 Task: Search one way flight ticket for 2 adults, 2 children, 2 infants in seat in first from Williston: Williston Basin International Airport to New Bern: Coastal Carolina Regional Airport (was Craven County Regional) on 8-4-2023. Choice of flights is Alaska. Number of bags: 2 checked bags. Price is upto 110000. Outbound departure time preference is 12:45.
Action: Mouse moved to (290, 242)
Screenshot: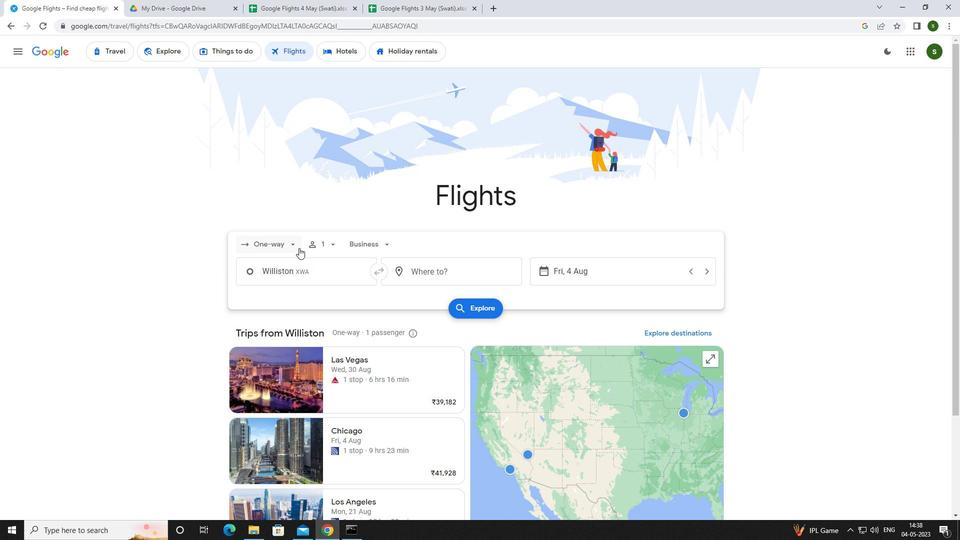 
Action: Mouse pressed left at (290, 242)
Screenshot: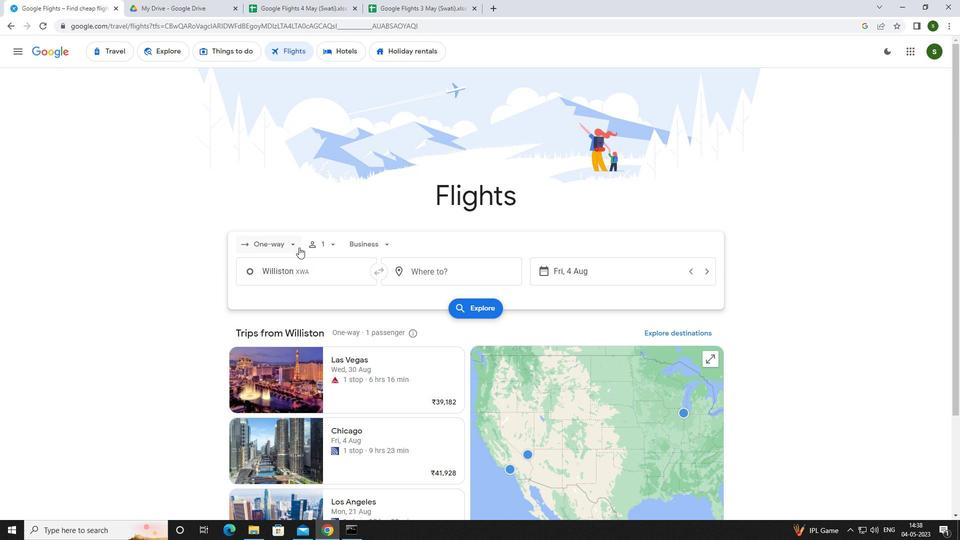 
Action: Mouse moved to (293, 286)
Screenshot: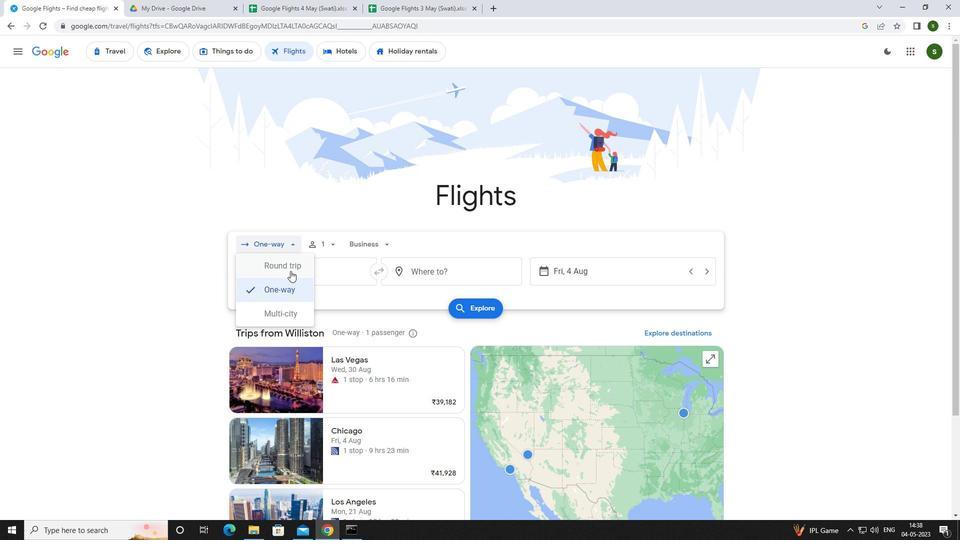 
Action: Mouse pressed left at (293, 286)
Screenshot: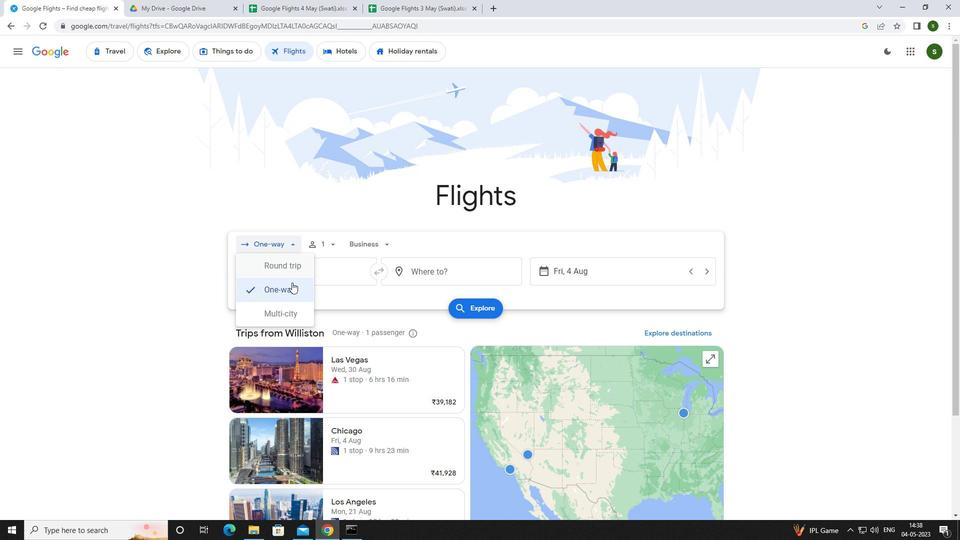 
Action: Mouse moved to (334, 243)
Screenshot: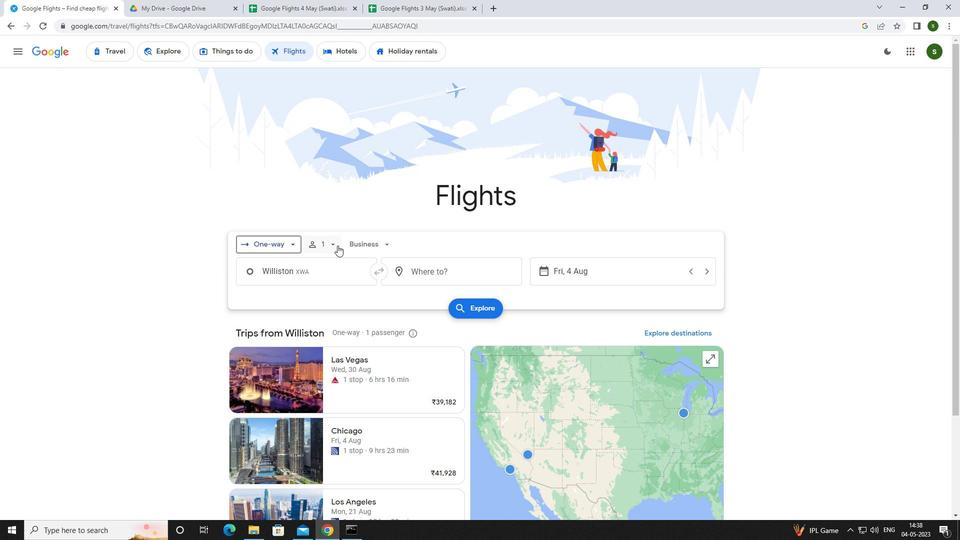 
Action: Mouse pressed left at (334, 243)
Screenshot: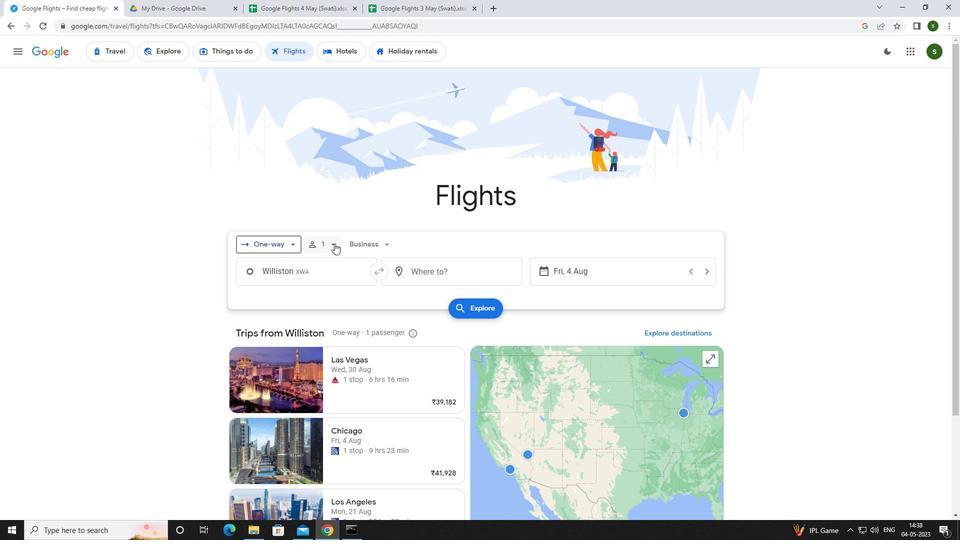 
Action: Mouse moved to (407, 267)
Screenshot: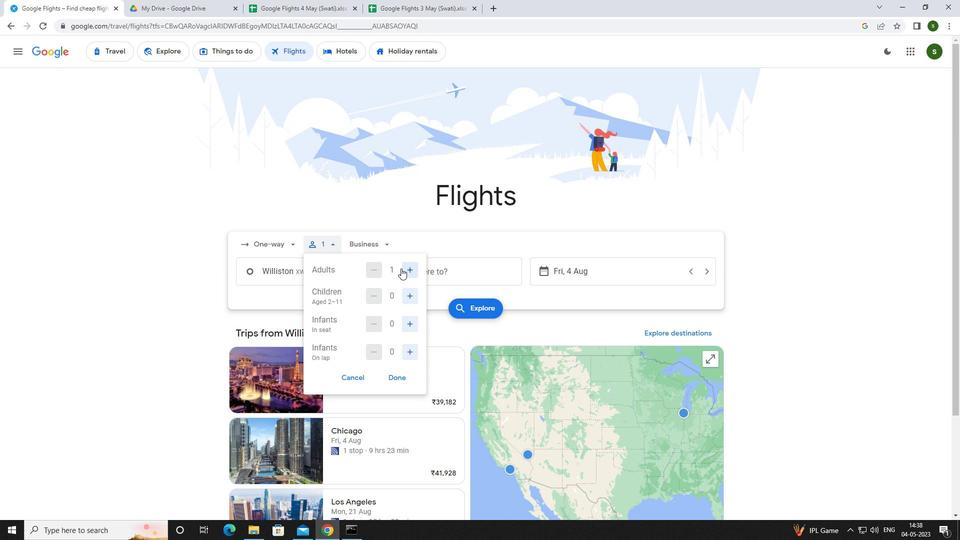 
Action: Mouse pressed left at (407, 267)
Screenshot: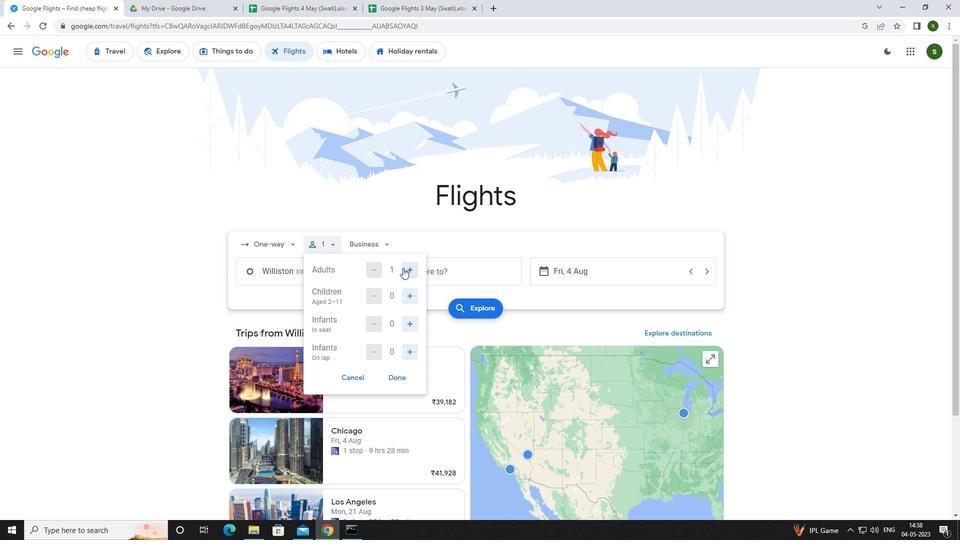 
Action: Mouse moved to (411, 293)
Screenshot: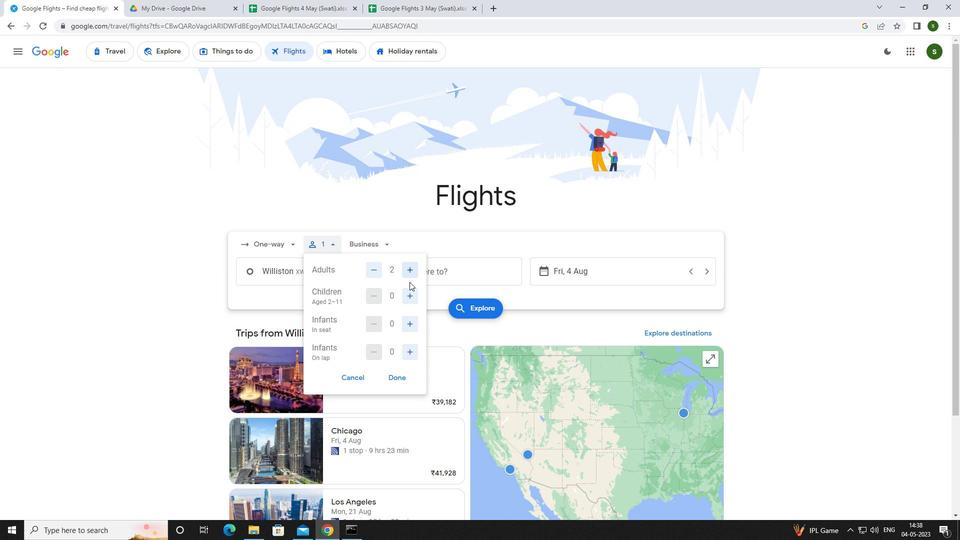 
Action: Mouse pressed left at (411, 293)
Screenshot: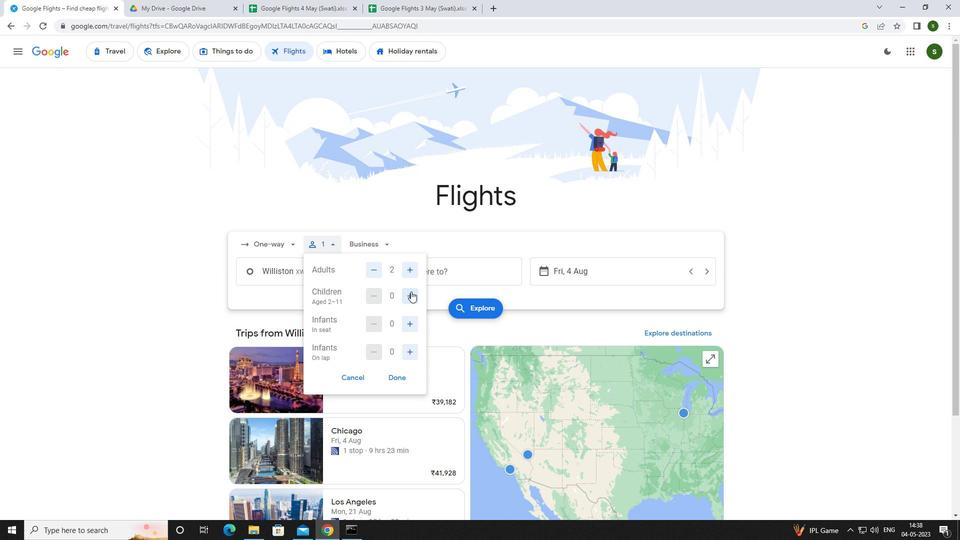 
Action: Mouse pressed left at (411, 293)
Screenshot: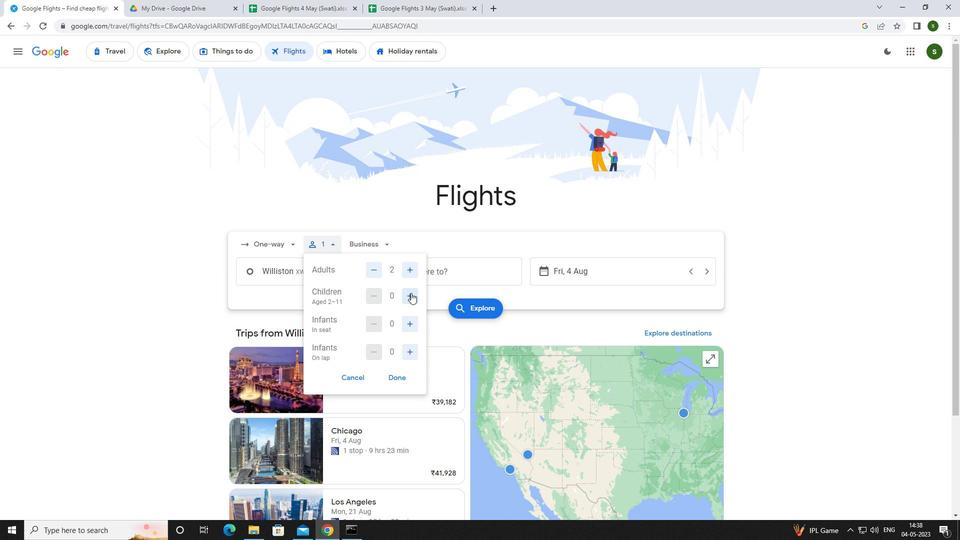 
Action: Mouse moved to (411, 333)
Screenshot: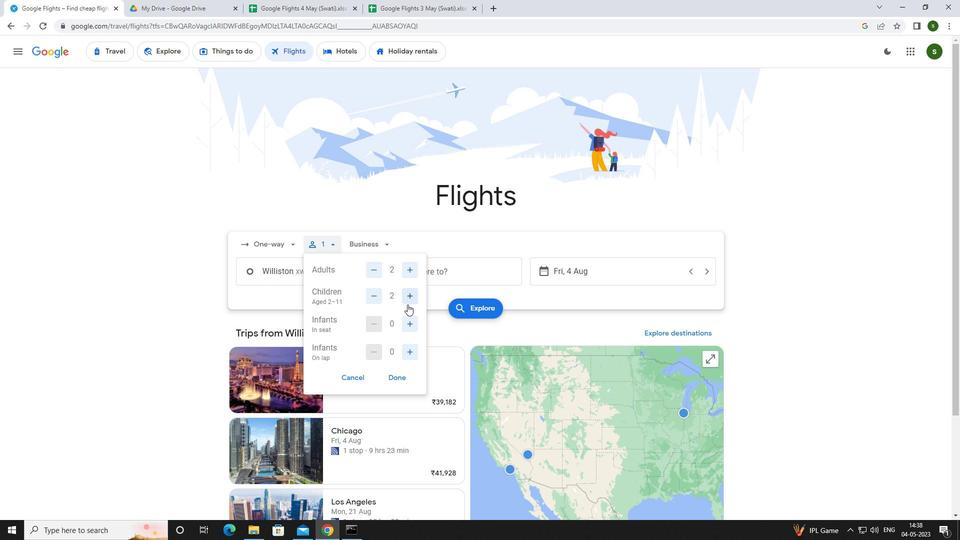 
Action: Mouse pressed left at (411, 333)
Screenshot: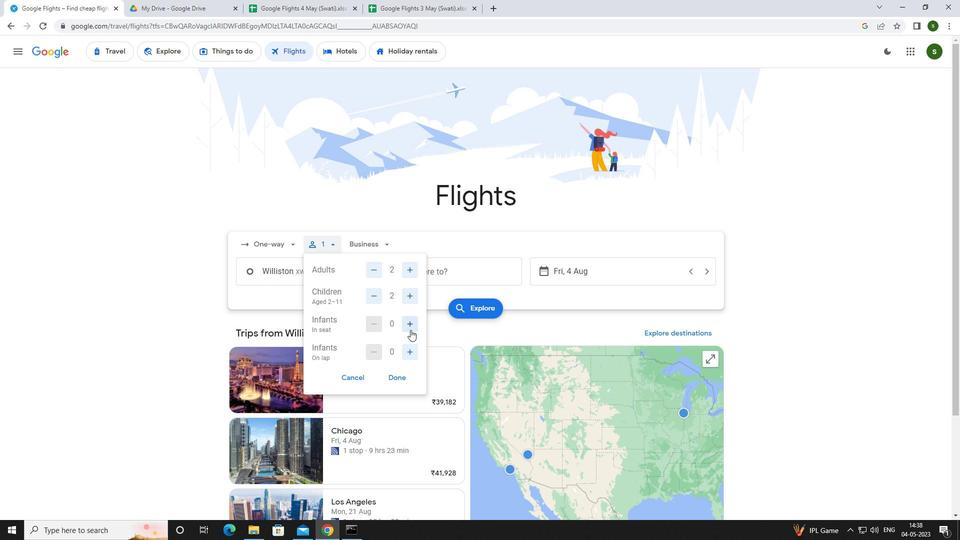 
Action: Mouse moved to (410, 328)
Screenshot: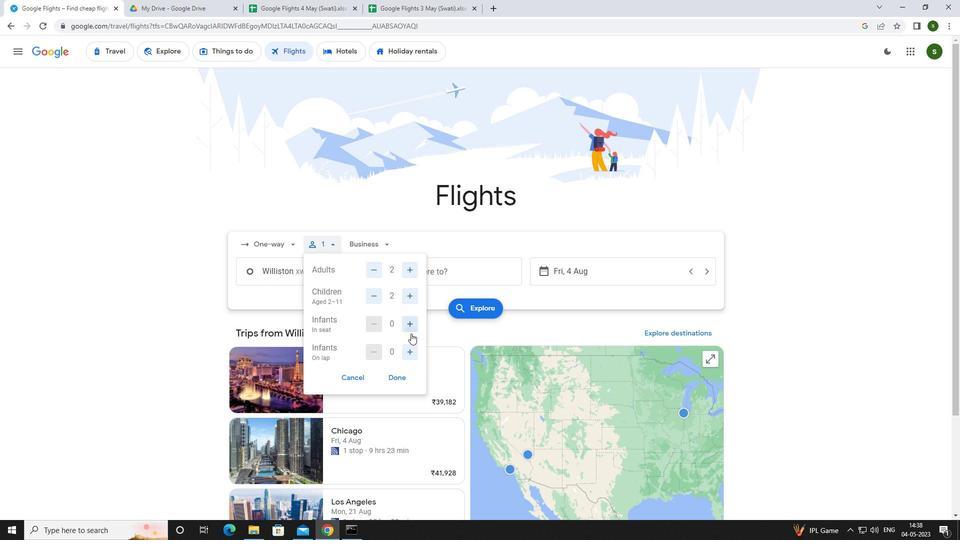 
Action: Mouse pressed left at (410, 328)
Screenshot: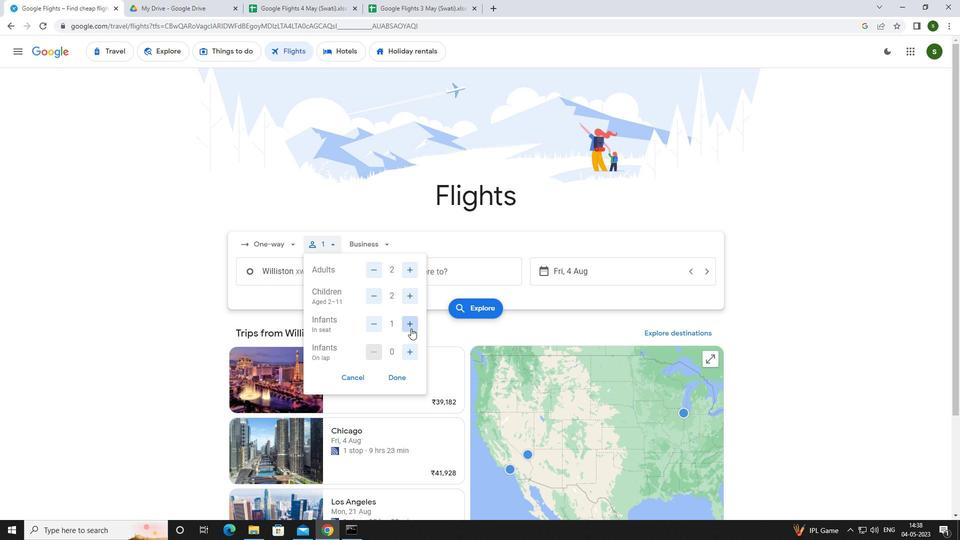 
Action: Mouse moved to (384, 245)
Screenshot: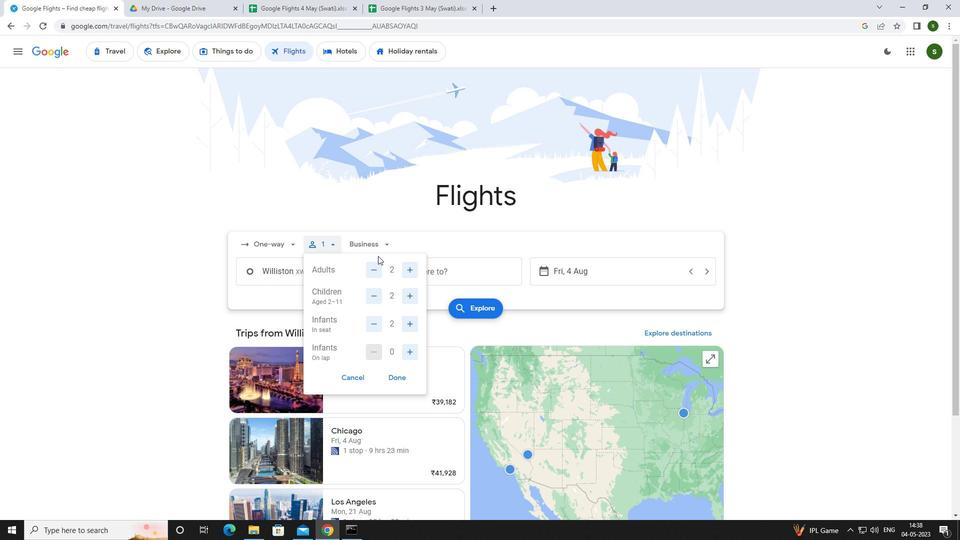 
Action: Mouse pressed left at (384, 245)
Screenshot: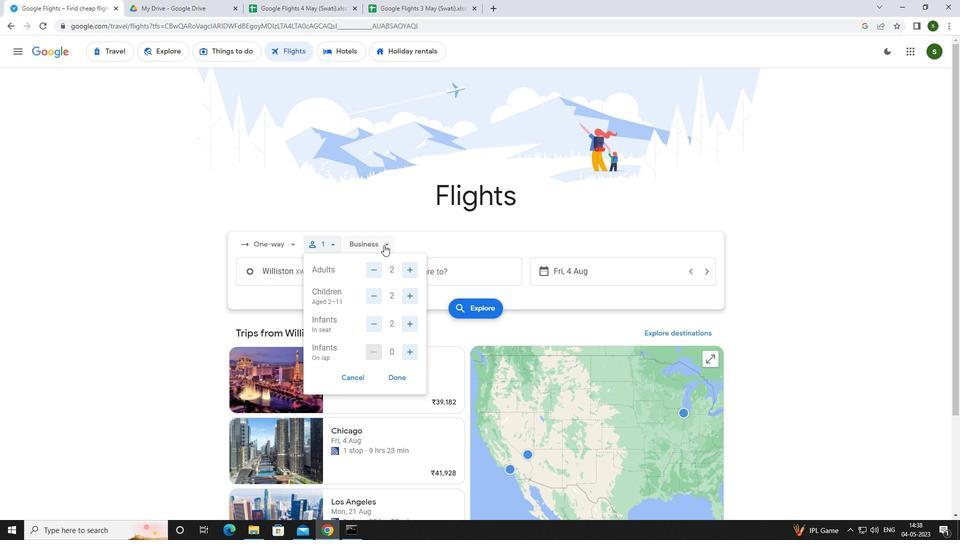 
Action: Mouse moved to (379, 339)
Screenshot: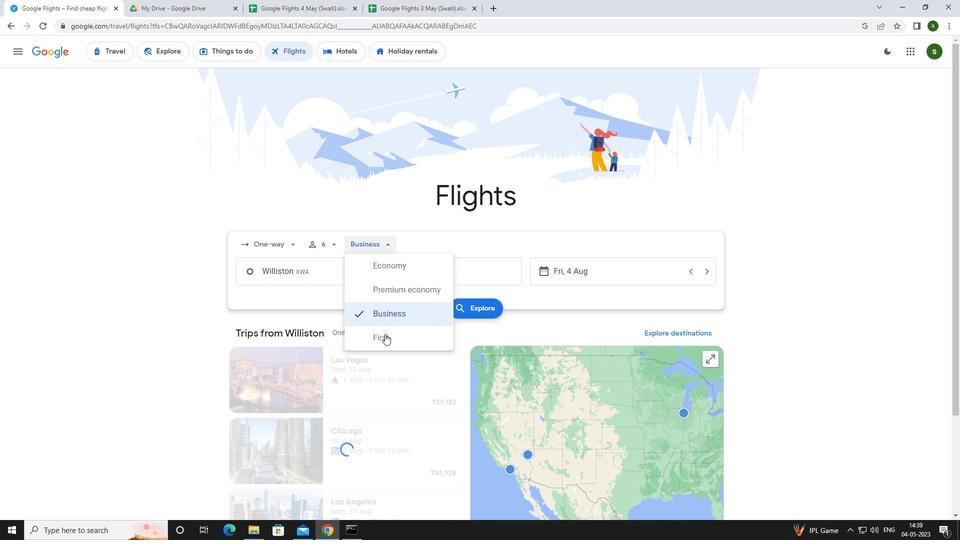 
Action: Mouse pressed left at (379, 339)
Screenshot: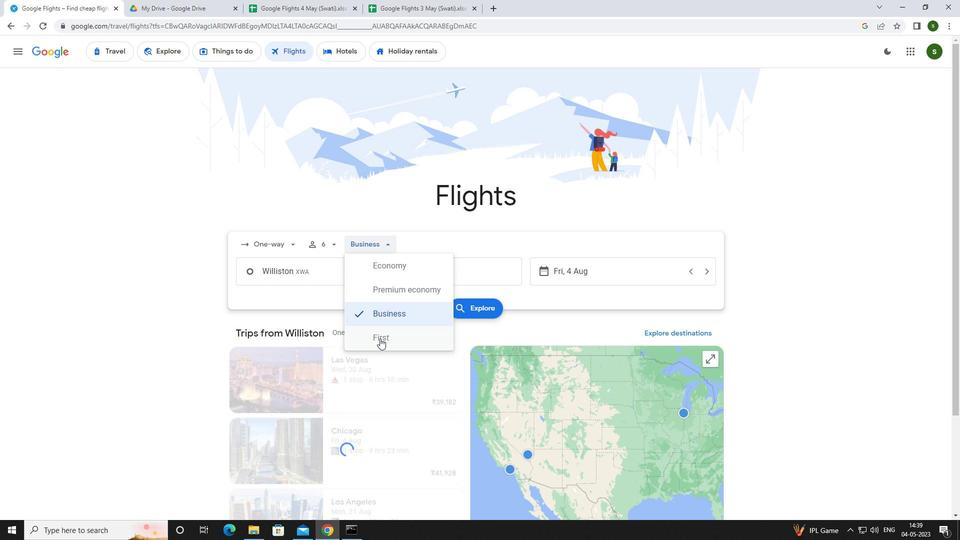 
Action: Mouse moved to (336, 270)
Screenshot: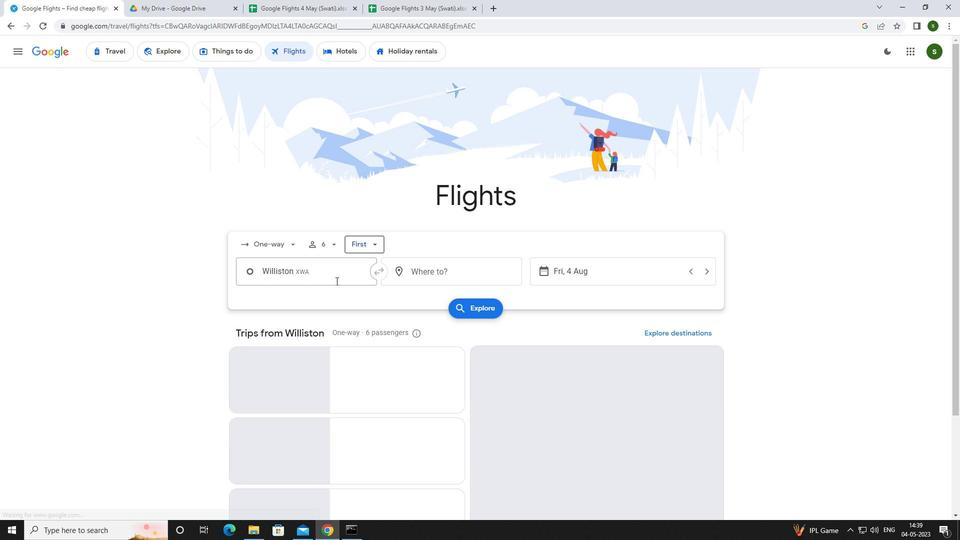 
Action: Mouse pressed left at (336, 270)
Screenshot: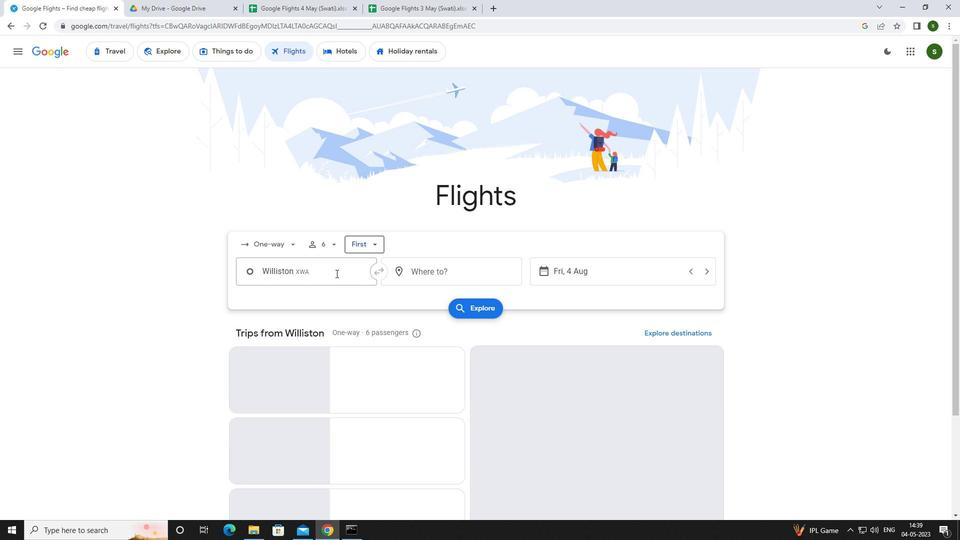 
Action: Key pressed <Key.caps_lock>w<Key.caps_lock>illist
Screenshot: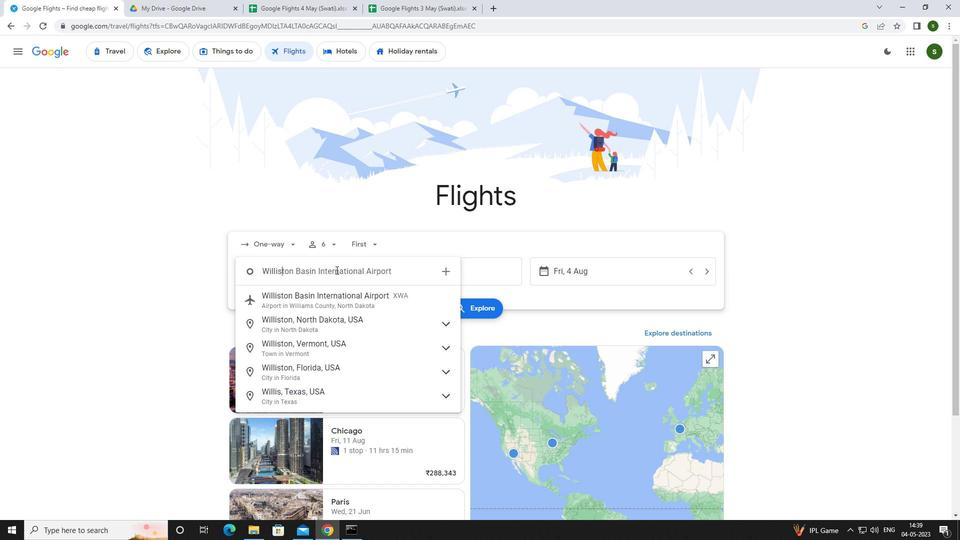 
Action: Mouse moved to (338, 293)
Screenshot: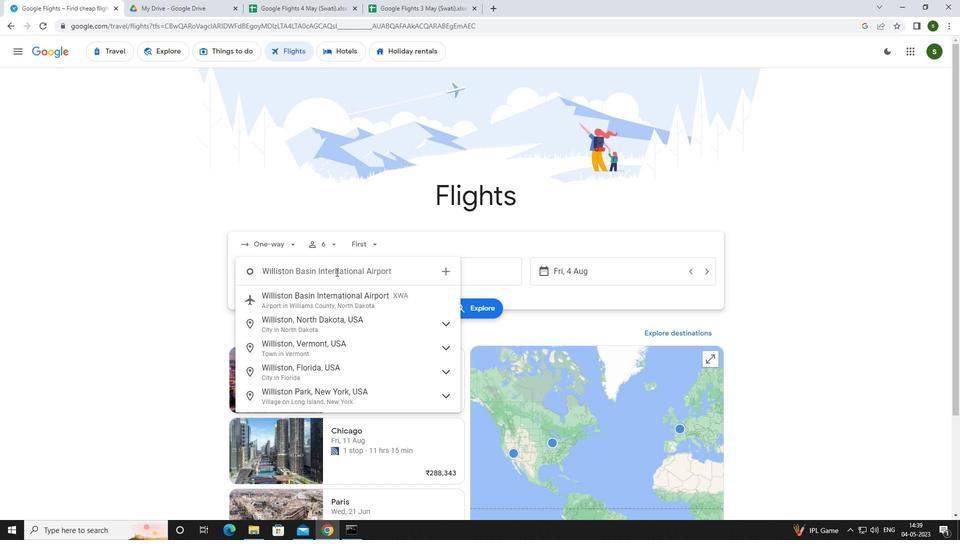
Action: Mouse pressed left at (338, 293)
Screenshot: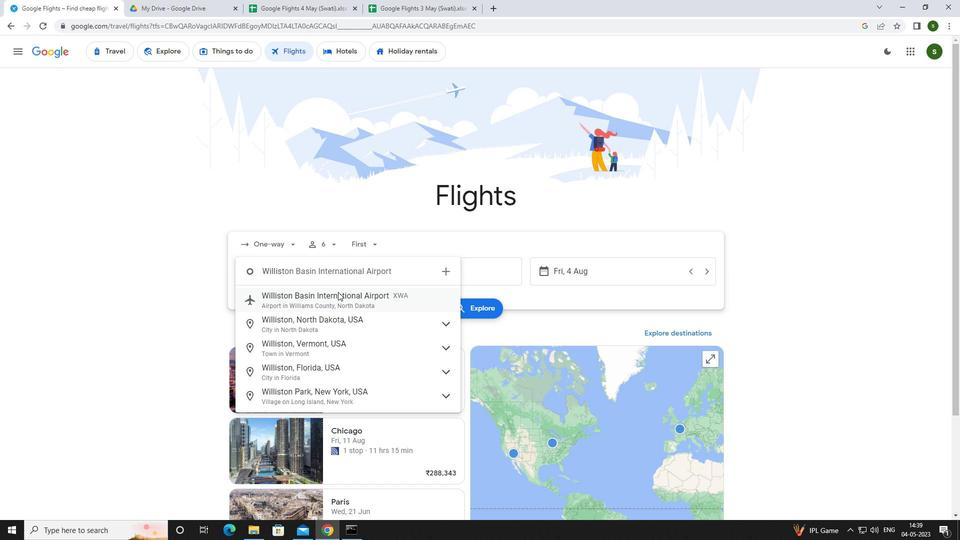 
Action: Mouse moved to (449, 267)
Screenshot: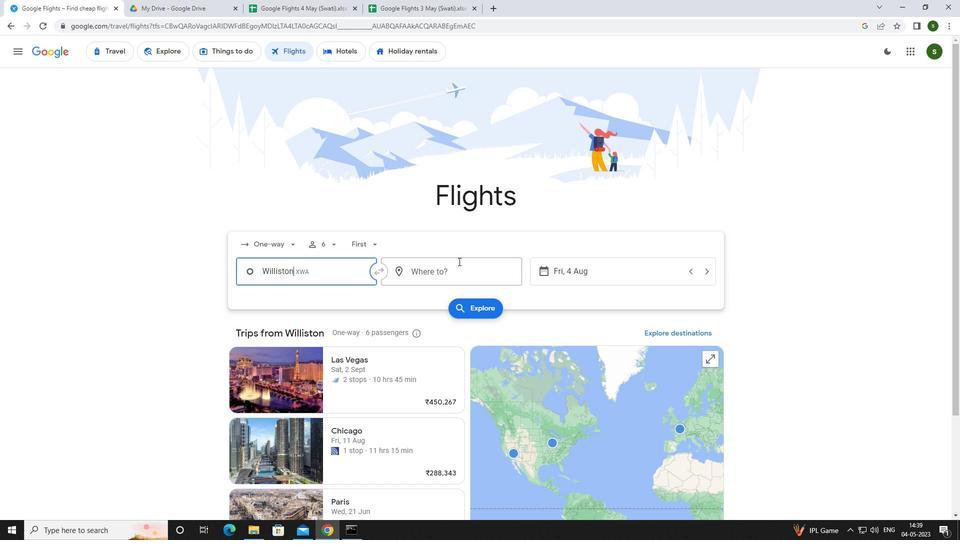
Action: Mouse pressed left at (449, 267)
Screenshot: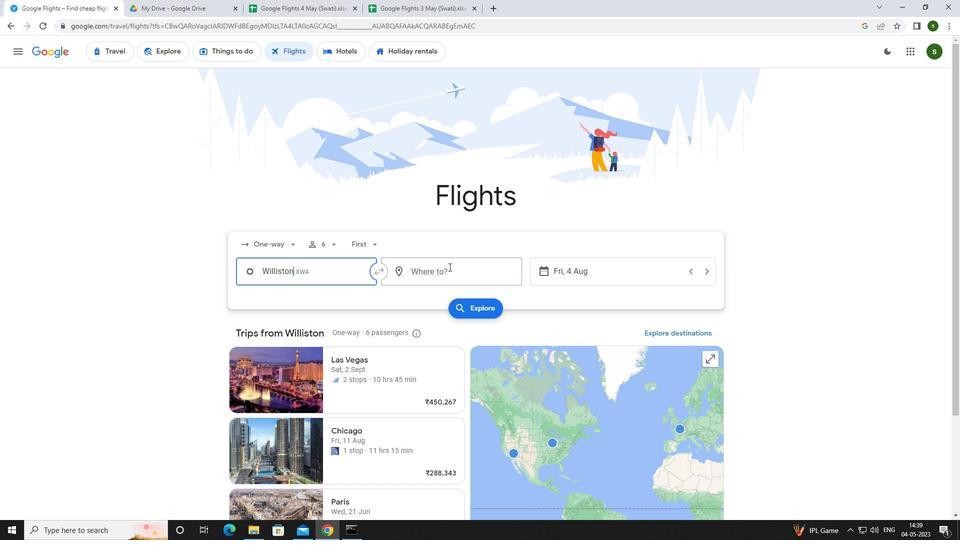 
Action: Mouse moved to (422, 272)
Screenshot: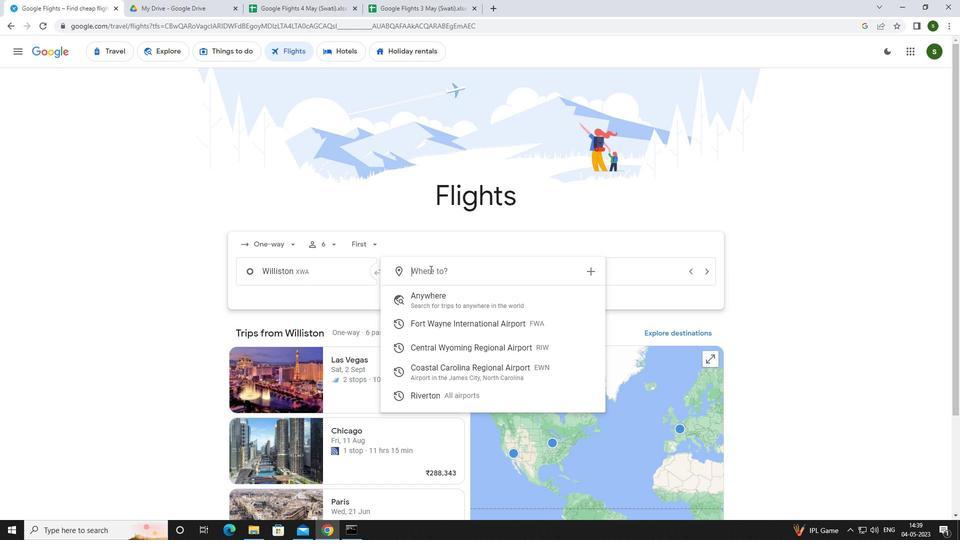 
Action: Key pressed <Key.caps_lock>c<Key.caps_lock>oastal
Screenshot: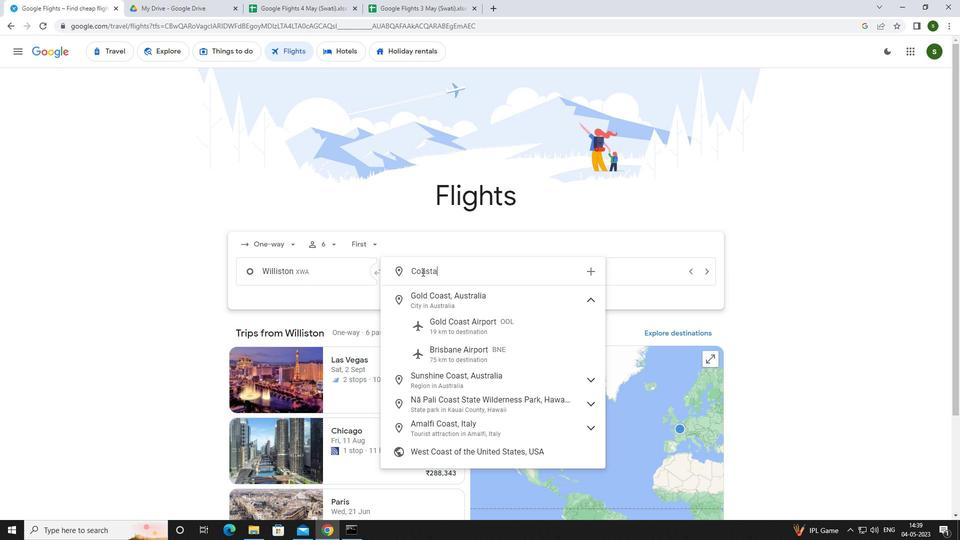 
Action: Mouse moved to (434, 297)
Screenshot: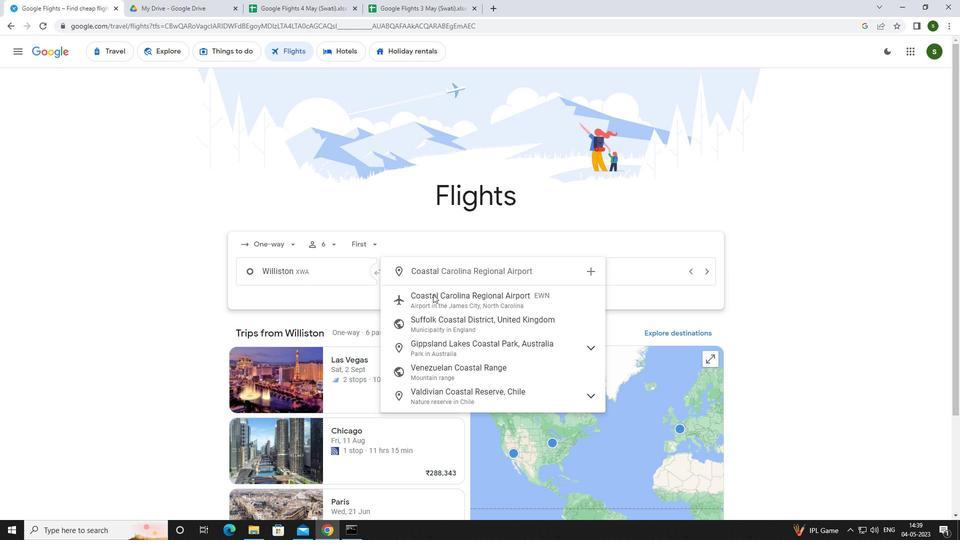 
Action: Mouse pressed left at (434, 297)
Screenshot: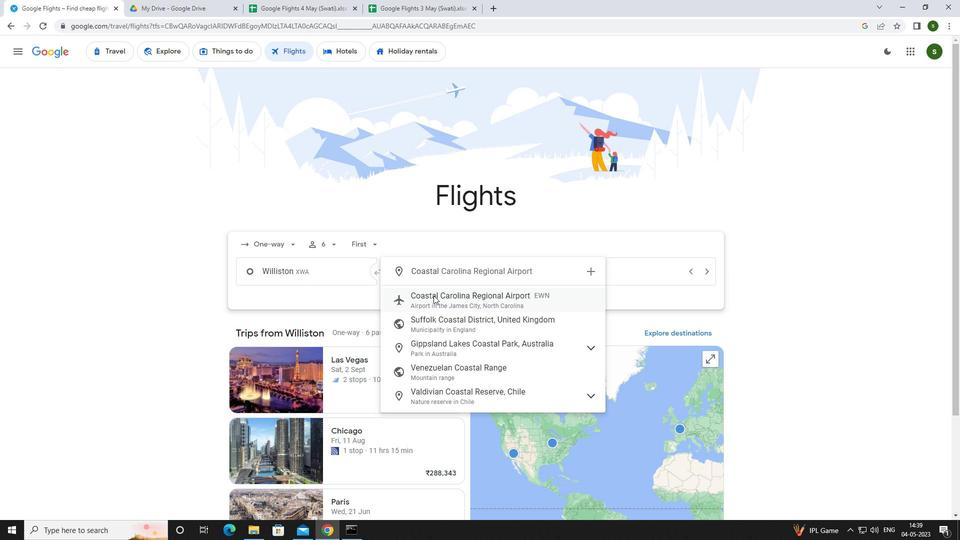 
Action: Mouse moved to (606, 271)
Screenshot: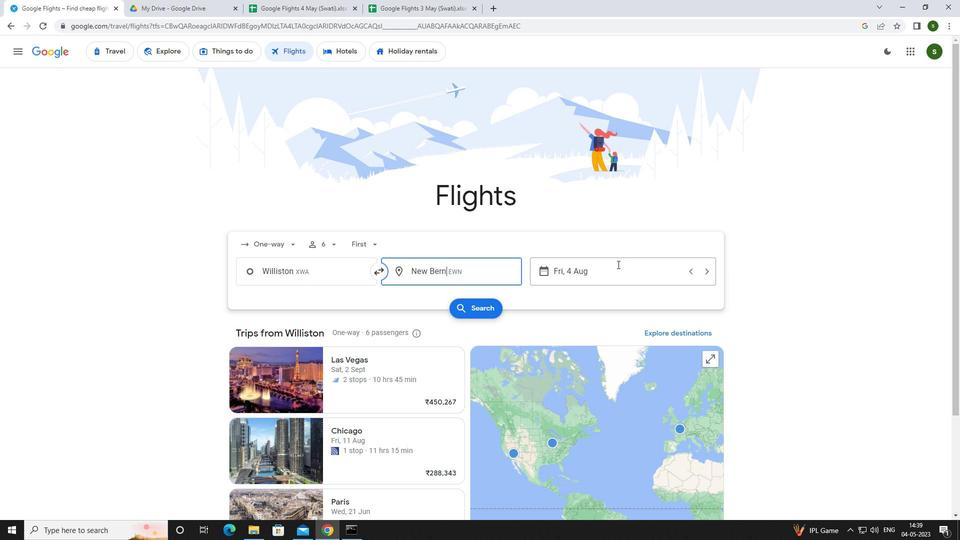 
Action: Mouse pressed left at (606, 271)
Screenshot: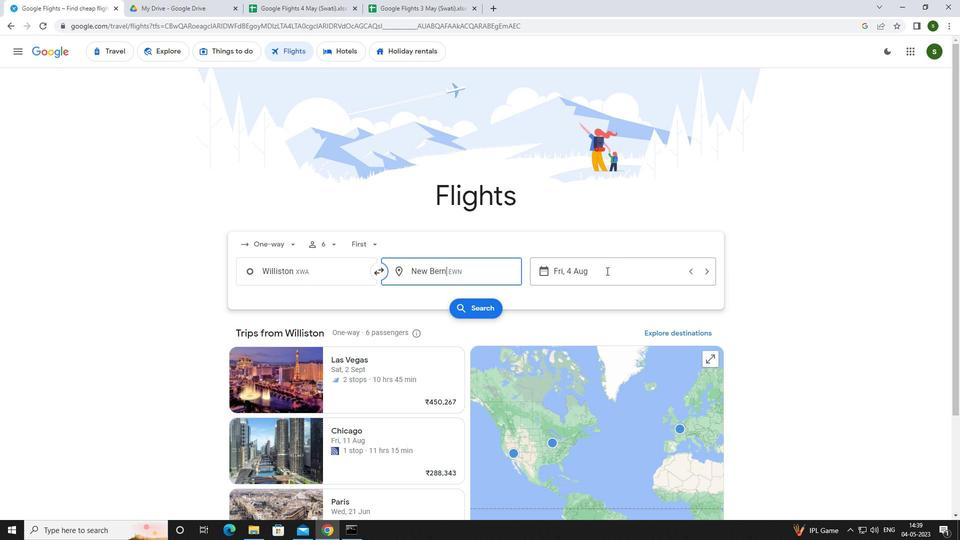 
Action: Mouse moved to (487, 334)
Screenshot: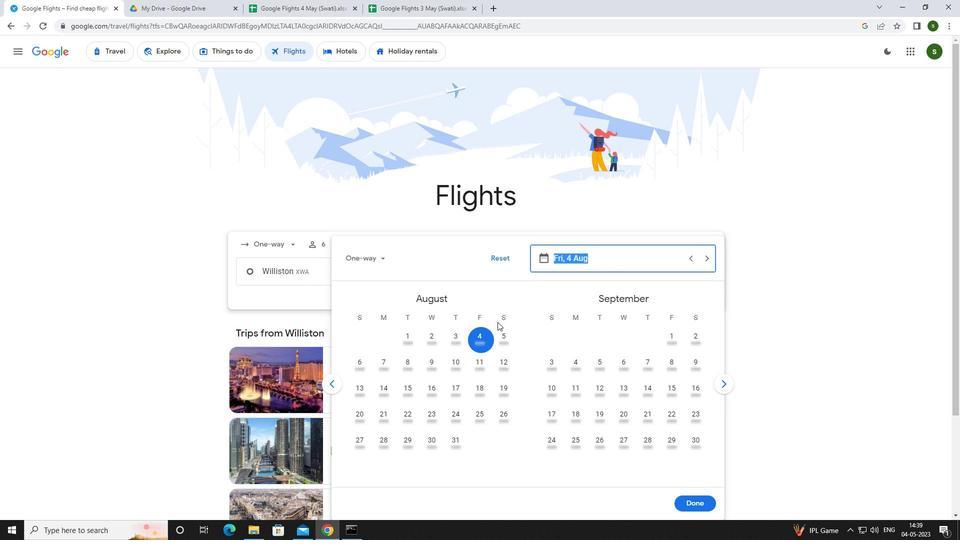 
Action: Mouse pressed left at (487, 334)
Screenshot: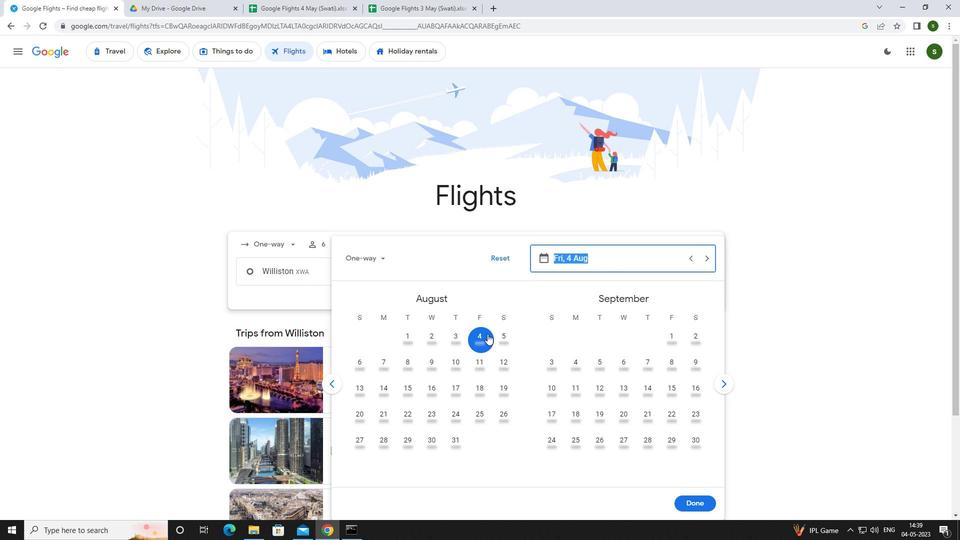 
Action: Mouse moved to (691, 499)
Screenshot: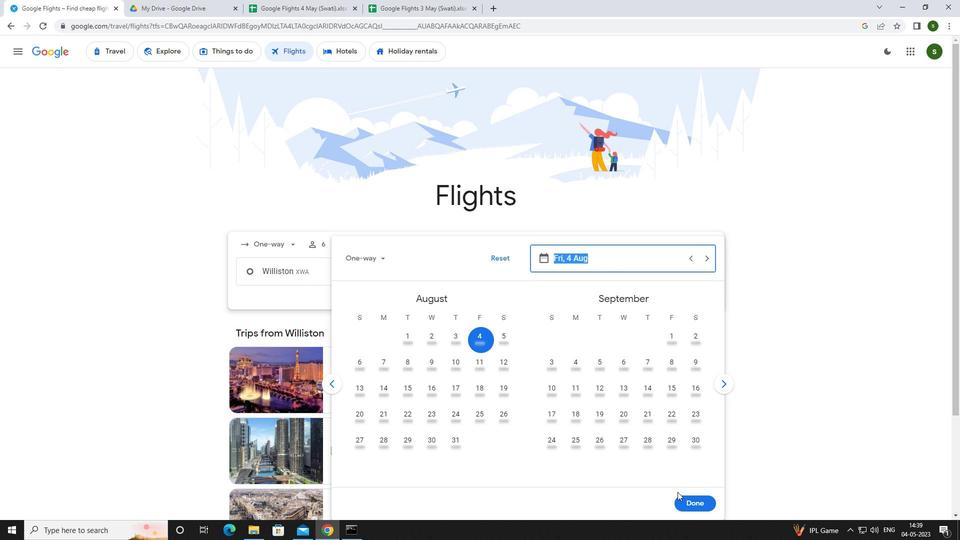 
Action: Mouse pressed left at (691, 499)
Screenshot: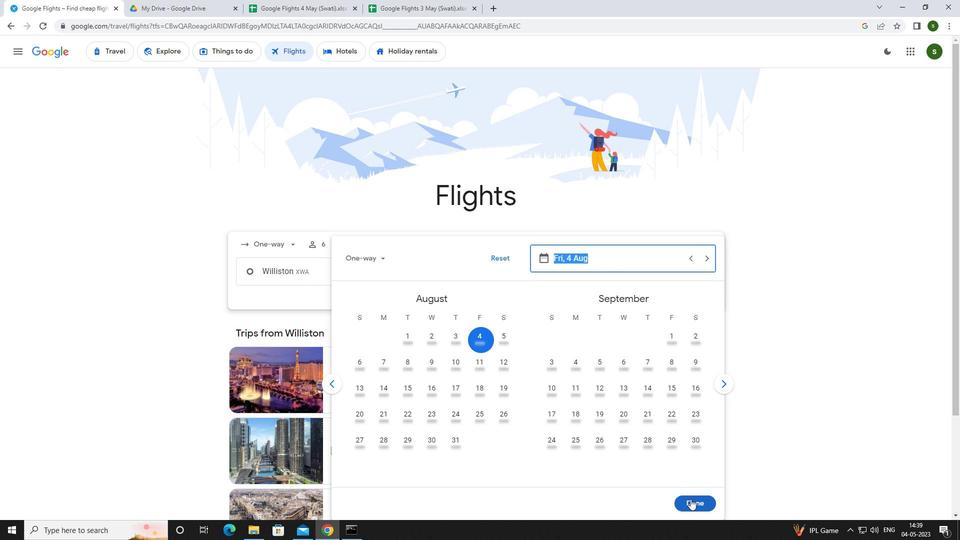 
Action: Mouse moved to (489, 305)
Screenshot: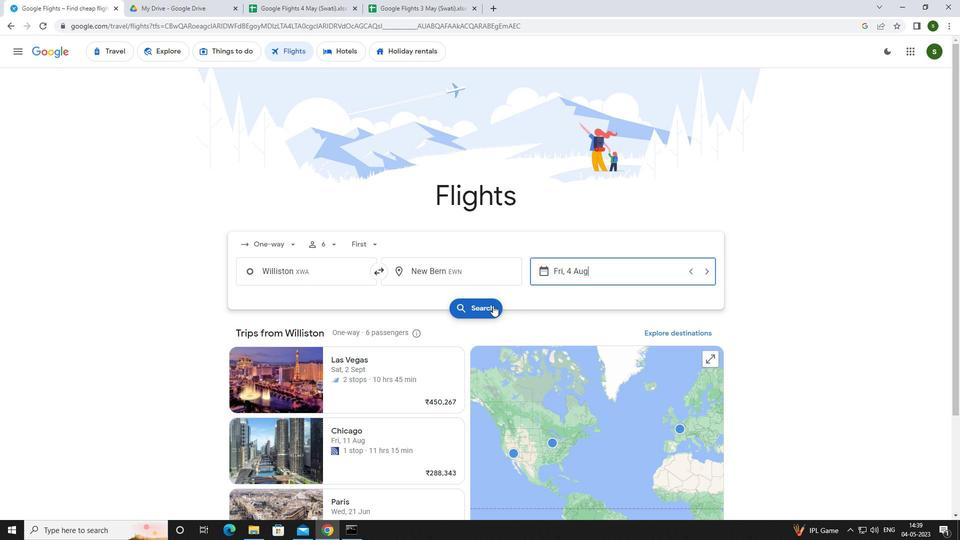 
Action: Mouse pressed left at (489, 305)
Screenshot: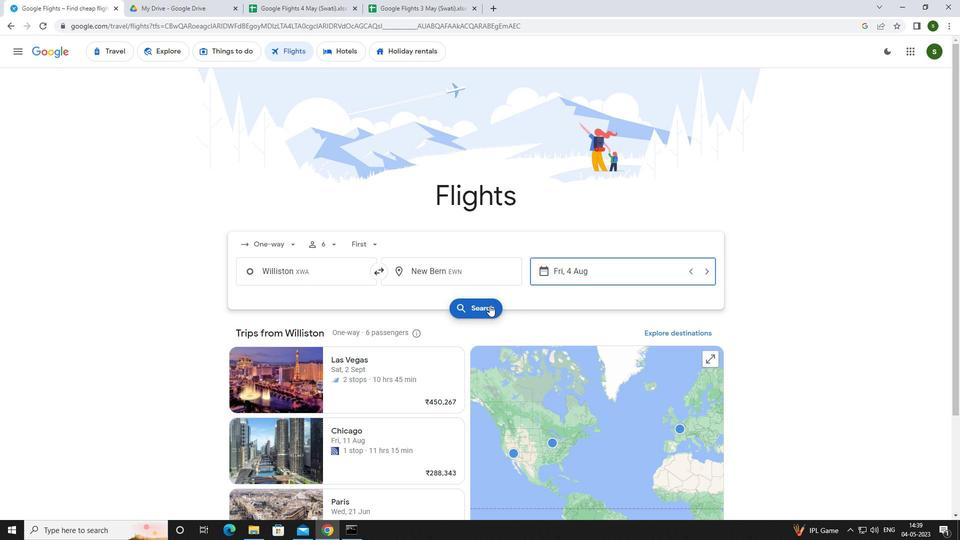 
Action: Mouse moved to (262, 145)
Screenshot: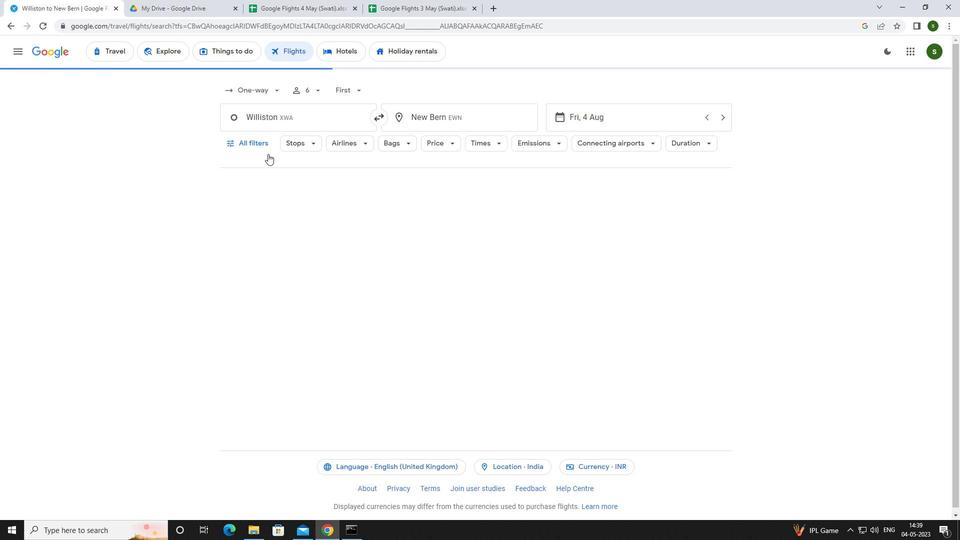 
Action: Mouse pressed left at (262, 145)
Screenshot: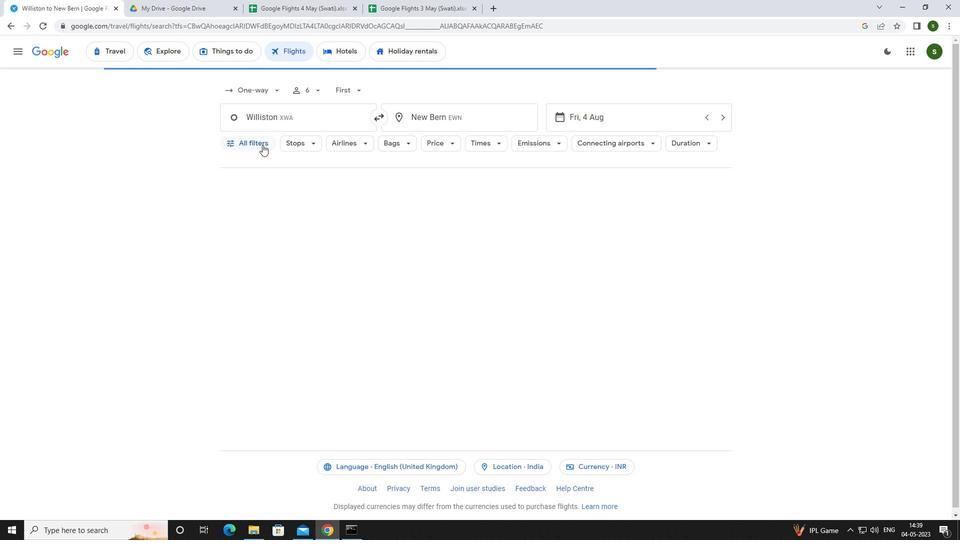 
Action: Mouse moved to (373, 352)
Screenshot: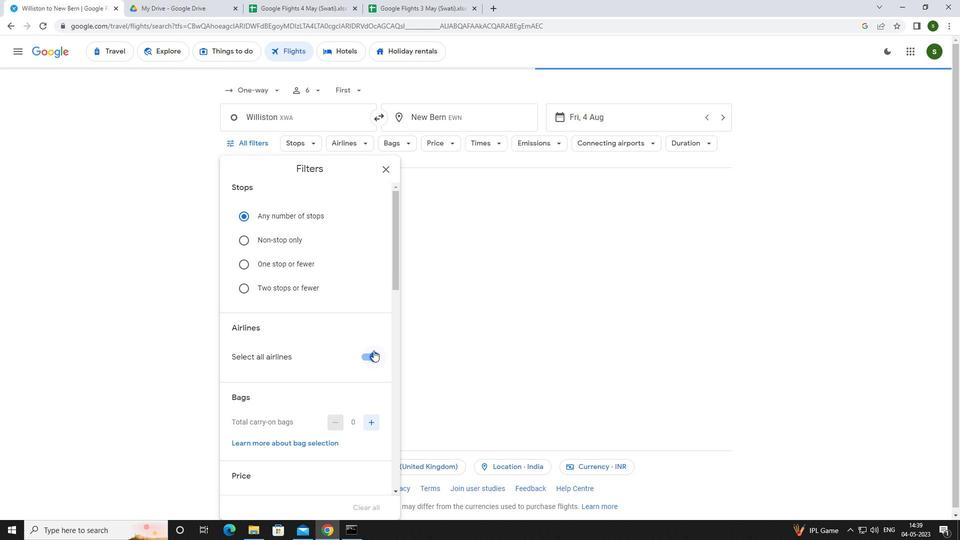 
Action: Mouse pressed left at (373, 352)
Screenshot: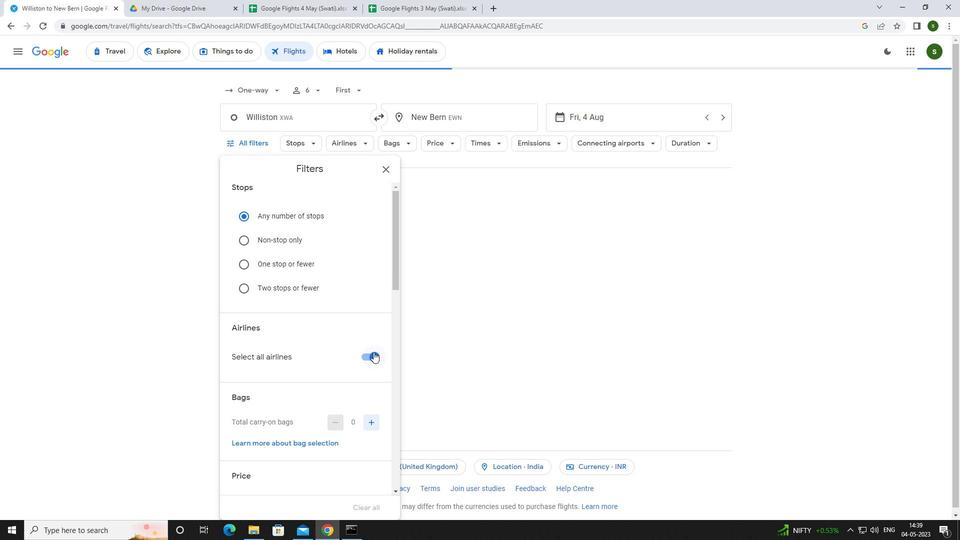 
Action: Mouse moved to (362, 316)
Screenshot: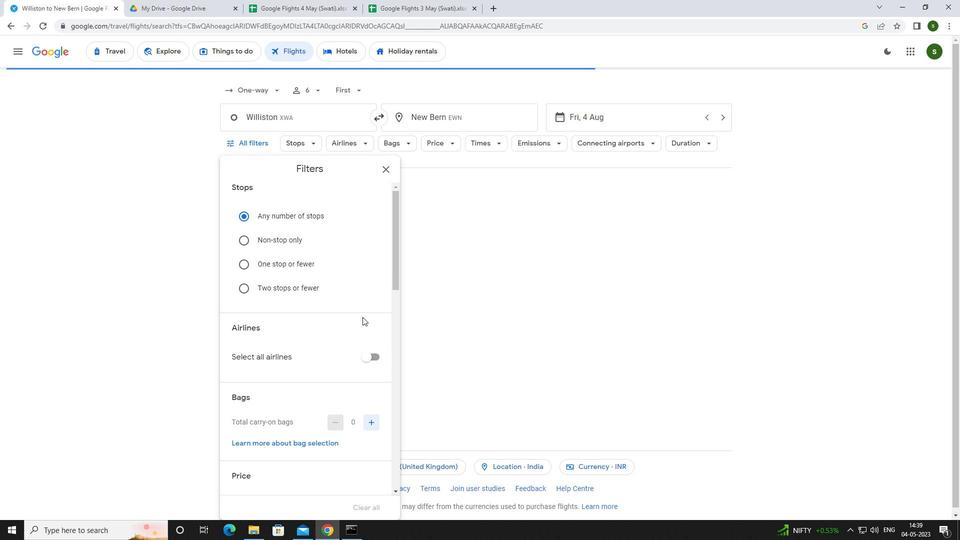 
Action: Mouse scrolled (362, 316) with delta (0, 0)
Screenshot: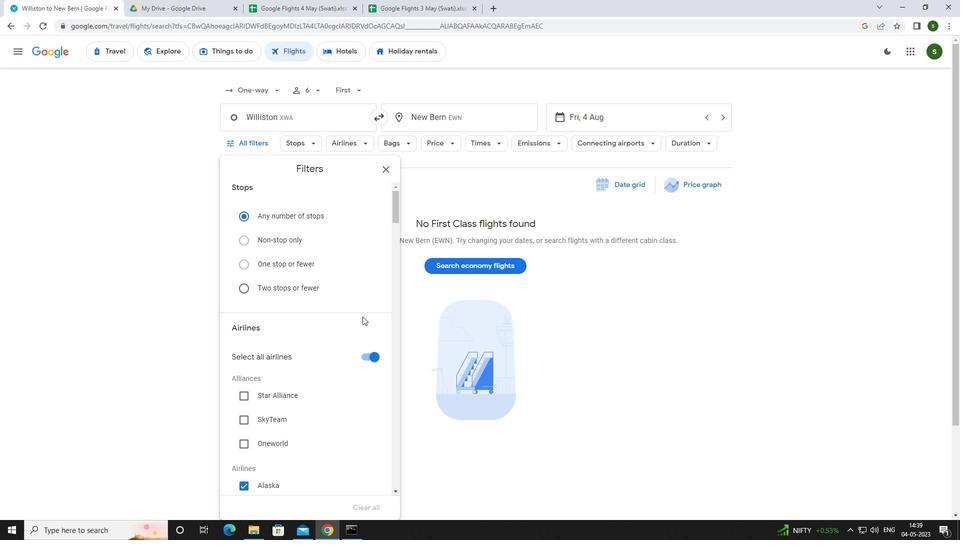 
Action: Mouse scrolled (362, 316) with delta (0, 0)
Screenshot: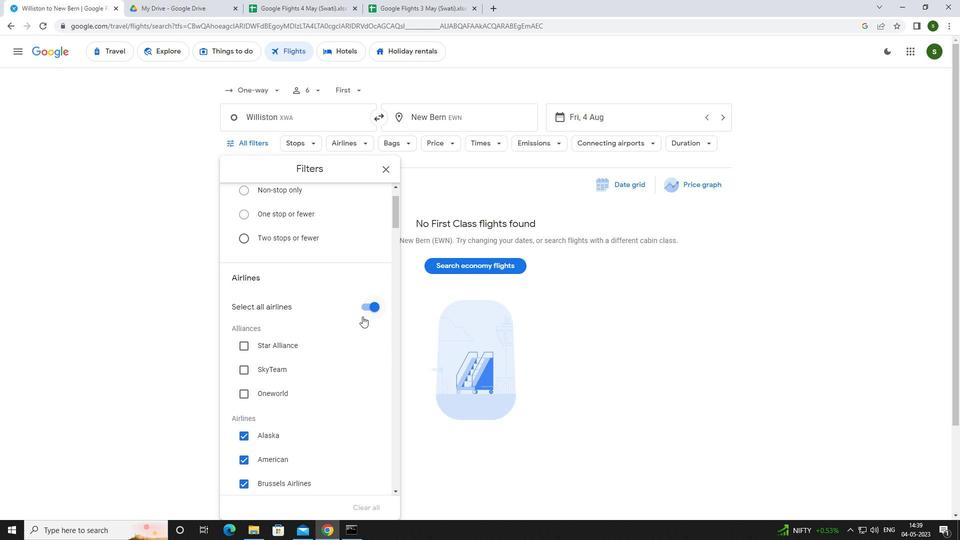 
Action: Mouse moved to (374, 250)
Screenshot: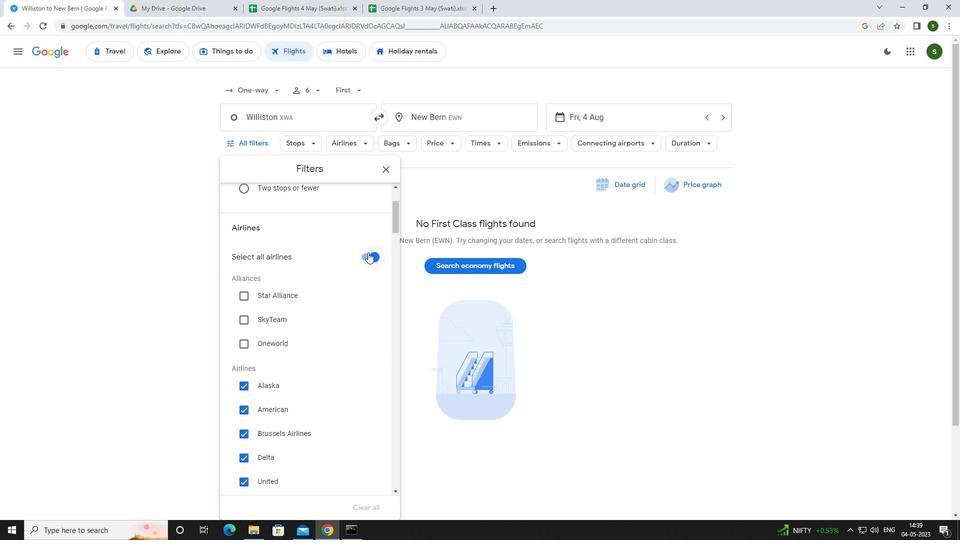 
Action: Mouse pressed left at (374, 250)
Screenshot: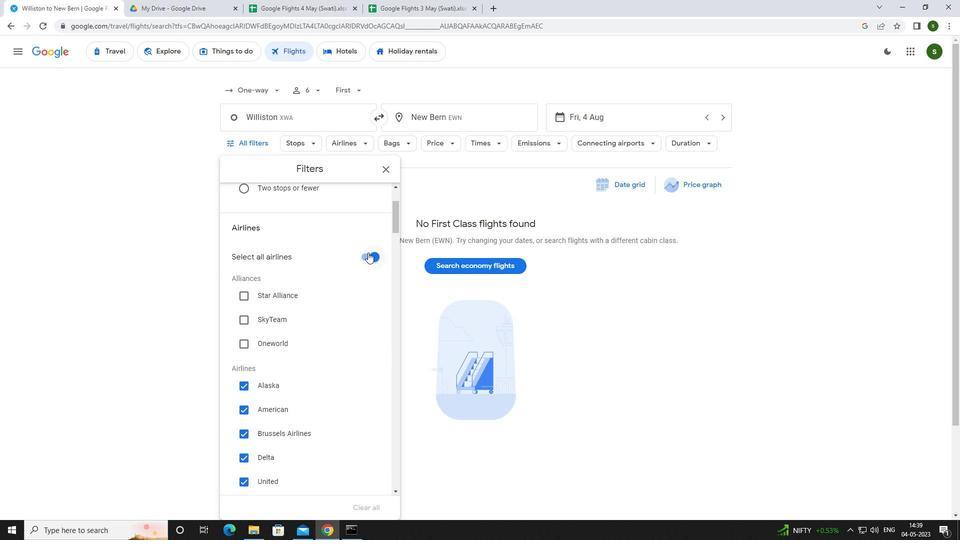 
Action: Mouse moved to (269, 388)
Screenshot: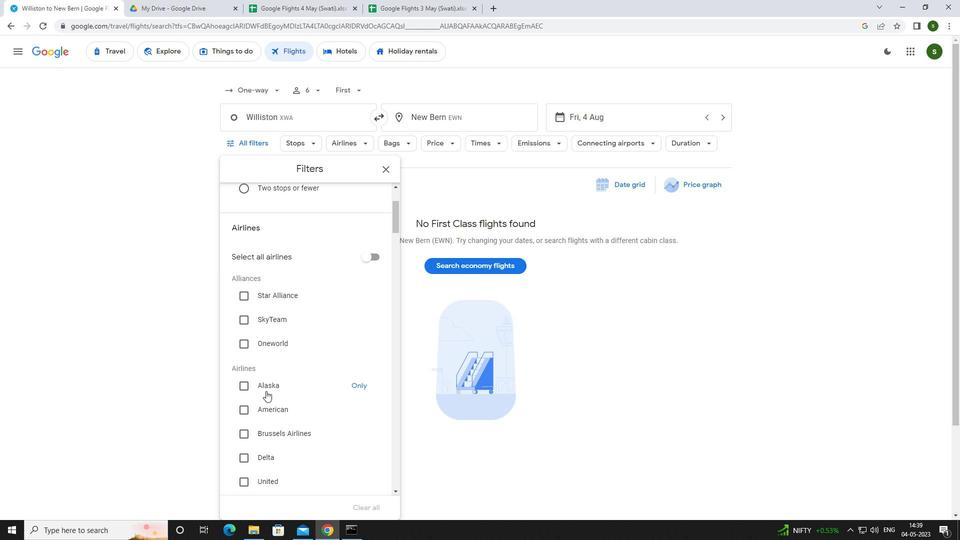 
Action: Mouse pressed left at (269, 388)
Screenshot: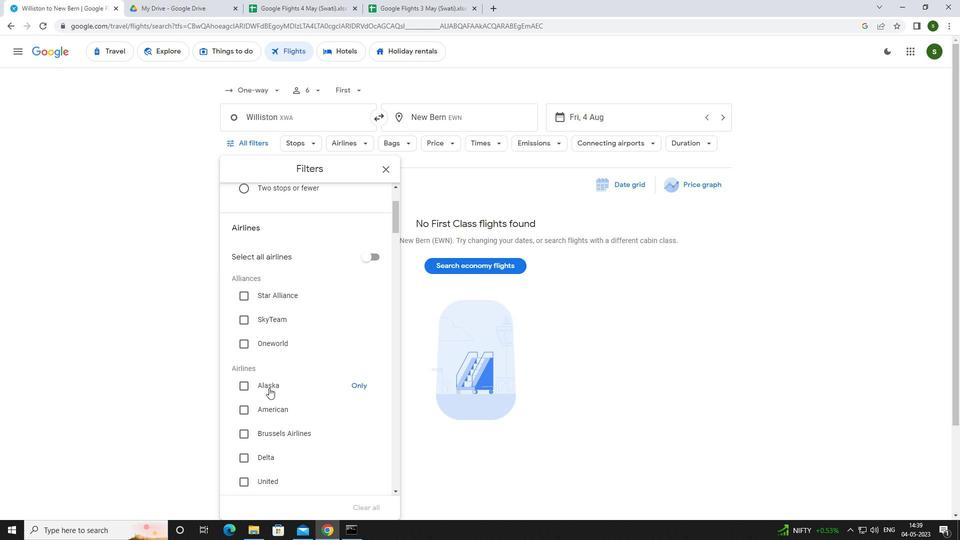 
Action: Mouse scrolled (269, 387) with delta (0, 0)
Screenshot: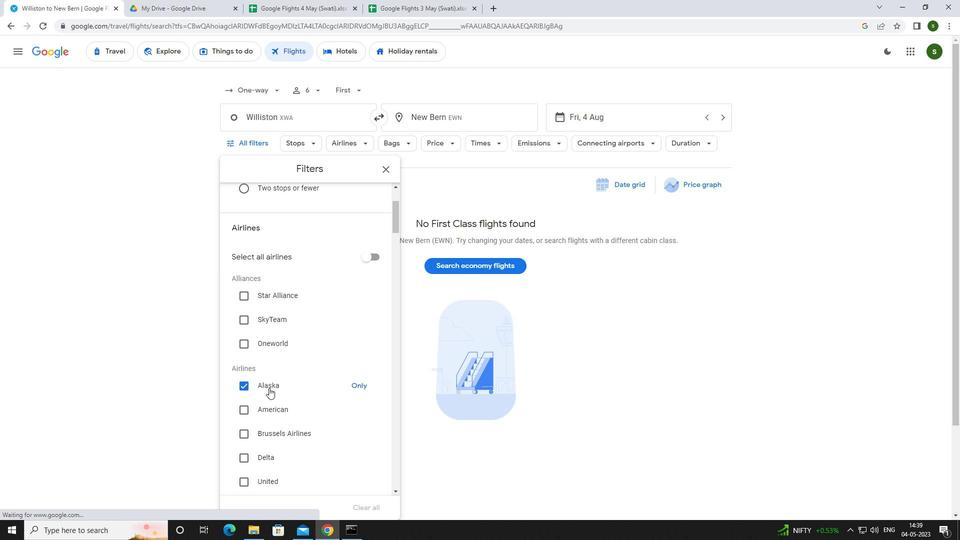 
Action: Mouse scrolled (269, 387) with delta (0, 0)
Screenshot: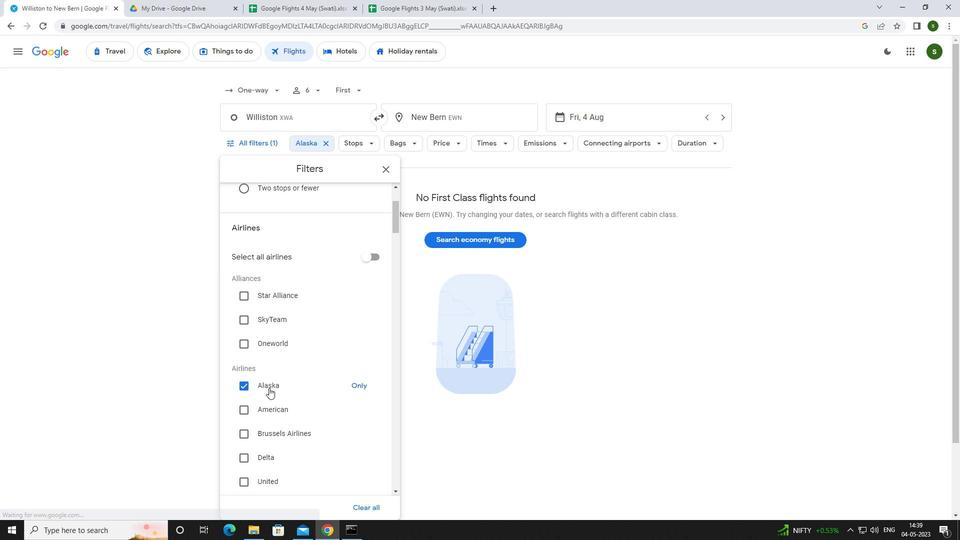 
Action: Mouse scrolled (269, 387) with delta (0, 0)
Screenshot: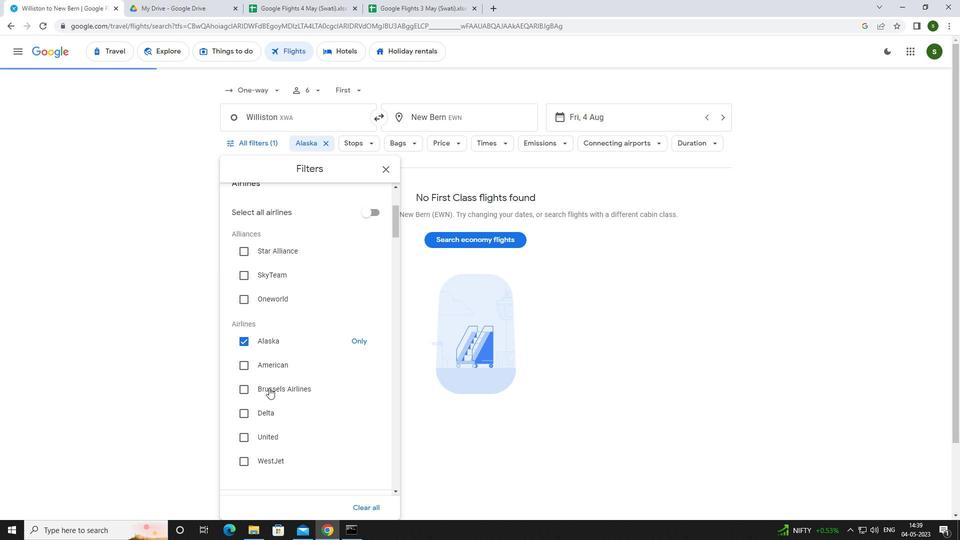 
Action: Mouse scrolled (269, 387) with delta (0, 0)
Screenshot: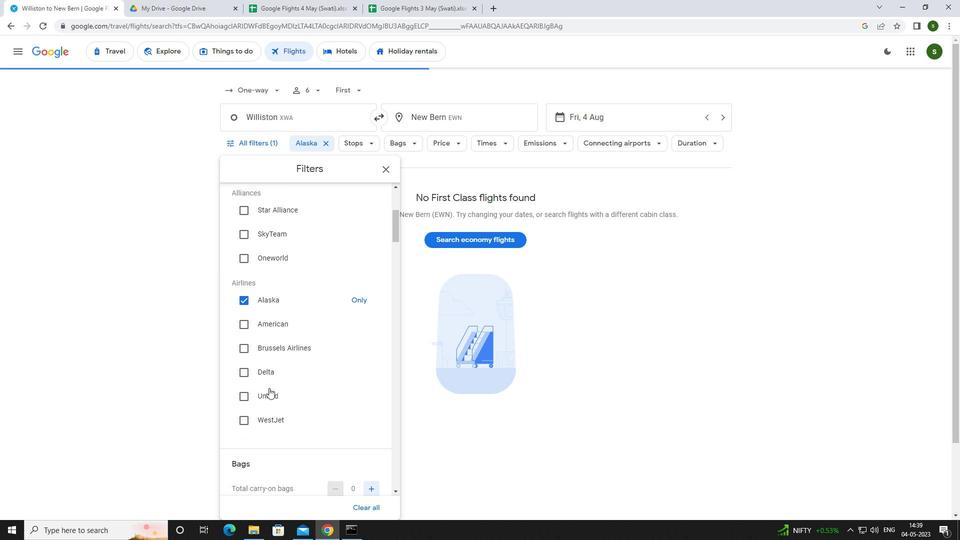 
Action: Mouse moved to (365, 397)
Screenshot: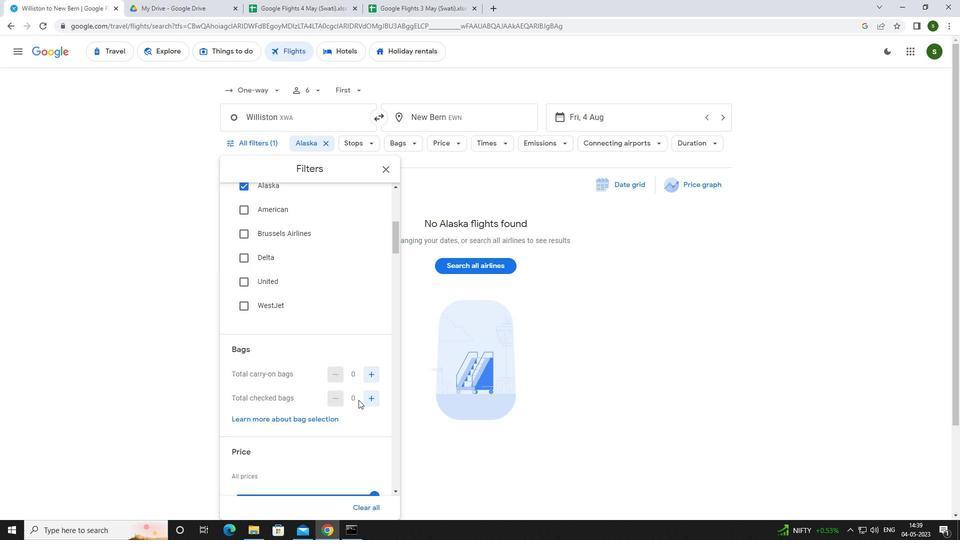 
Action: Mouse pressed left at (365, 397)
Screenshot: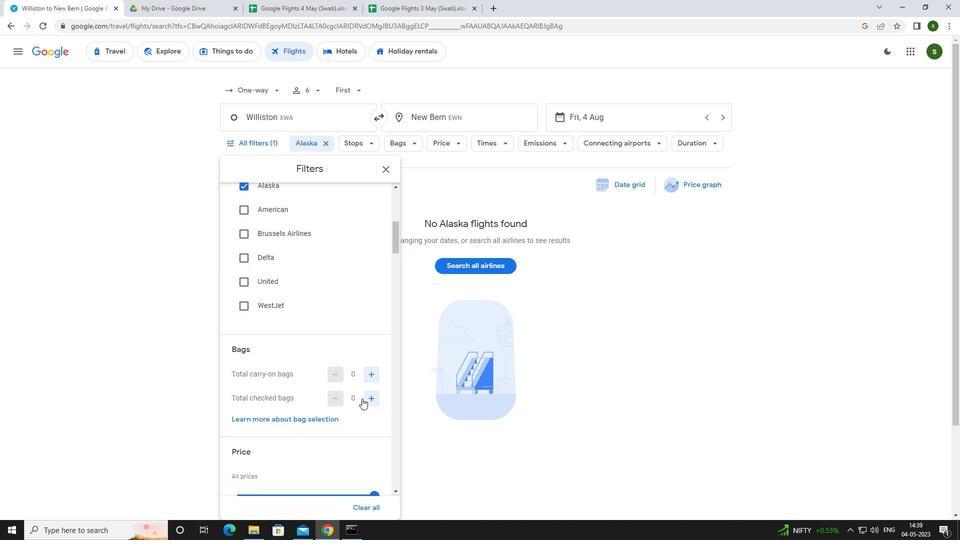 
Action: Mouse pressed left at (365, 397)
Screenshot: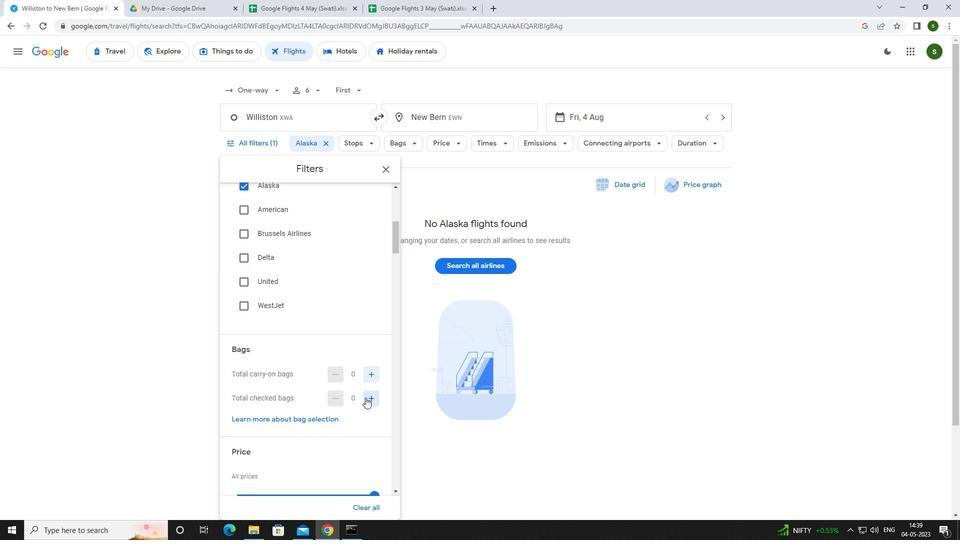 
Action: Mouse scrolled (365, 397) with delta (0, 0)
Screenshot: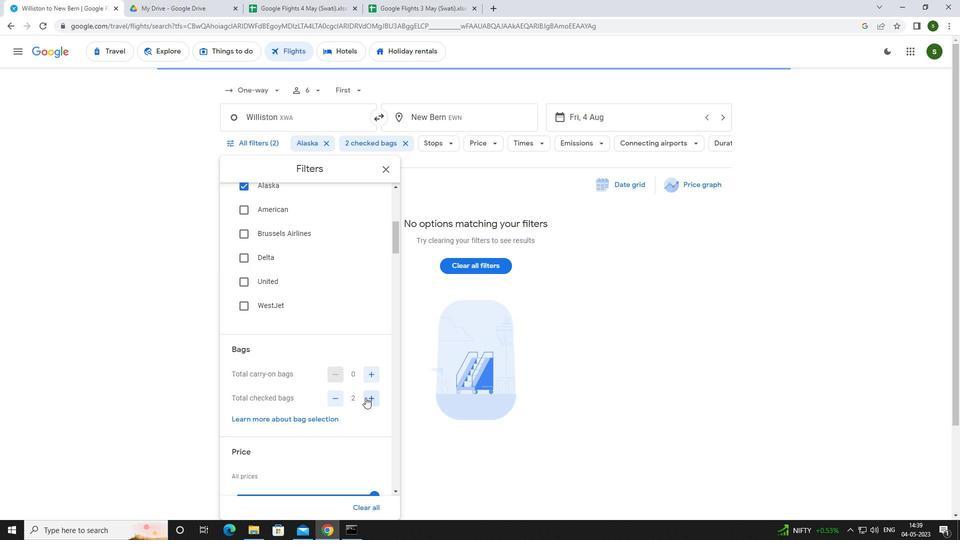 
Action: Mouse scrolled (365, 397) with delta (0, 0)
Screenshot: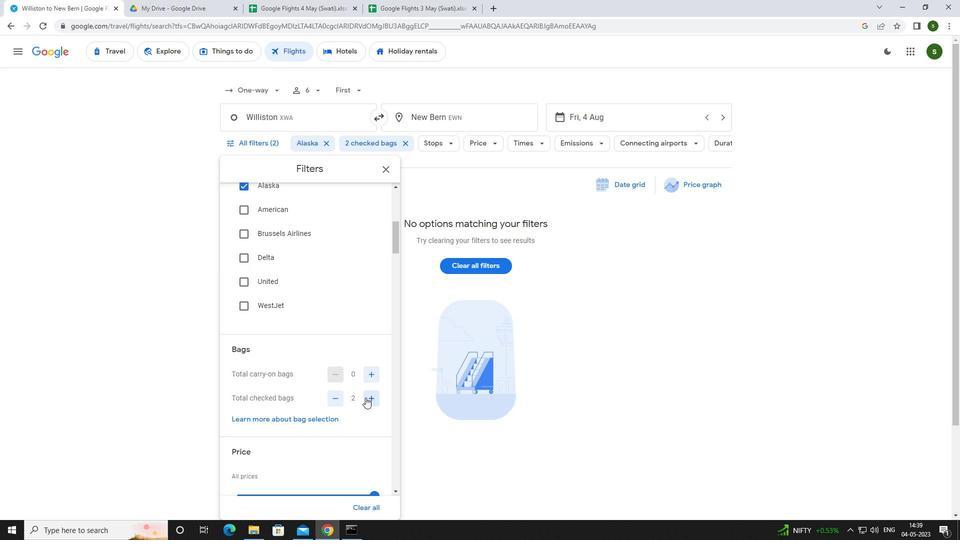 
Action: Mouse moved to (377, 394)
Screenshot: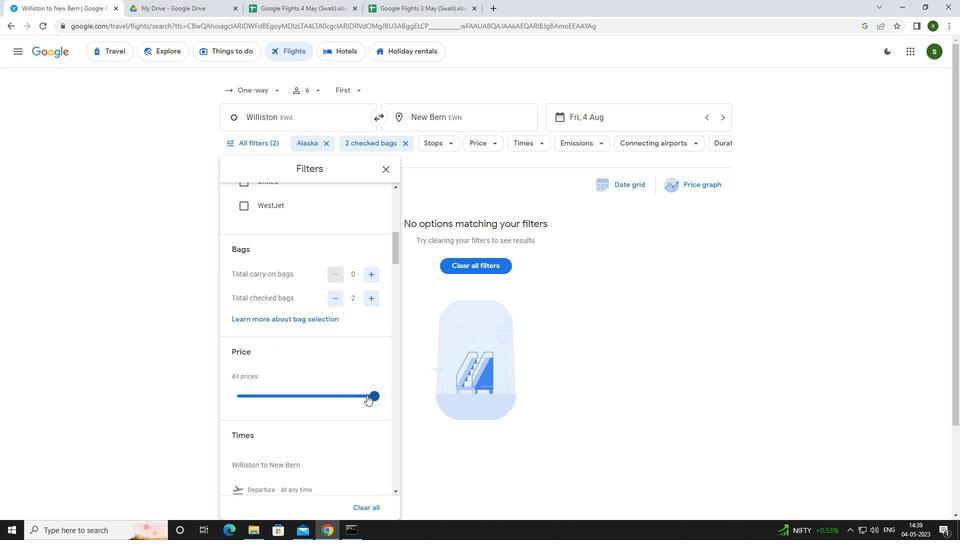 
Action: Mouse pressed left at (377, 394)
Screenshot: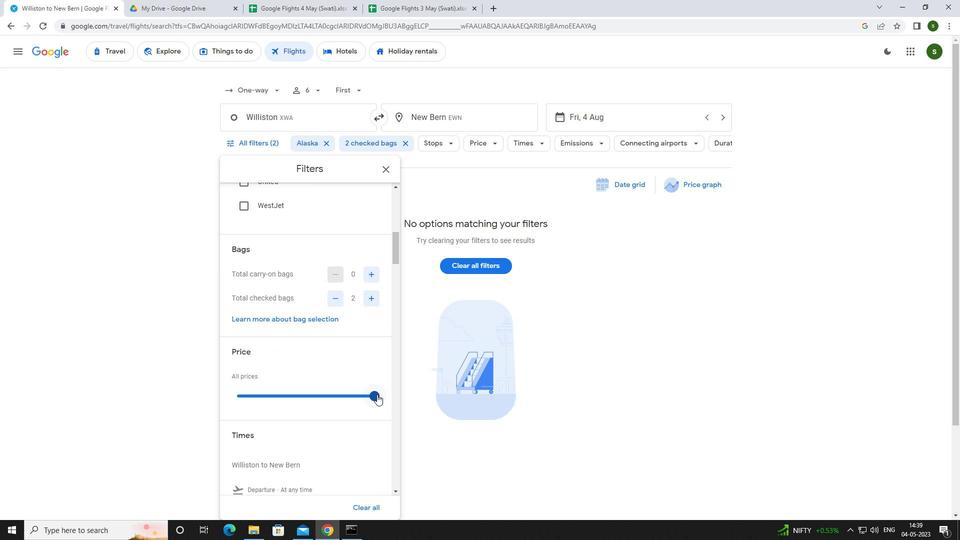 
Action: Mouse scrolled (377, 394) with delta (0, 0)
Screenshot: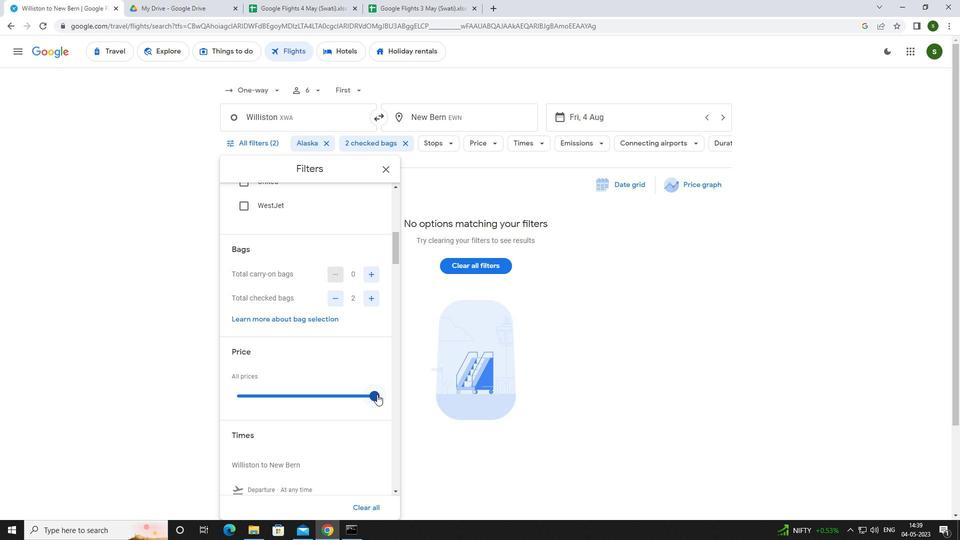 
Action: Mouse scrolled (377, 394) with delta (0, 0)
Screenshot: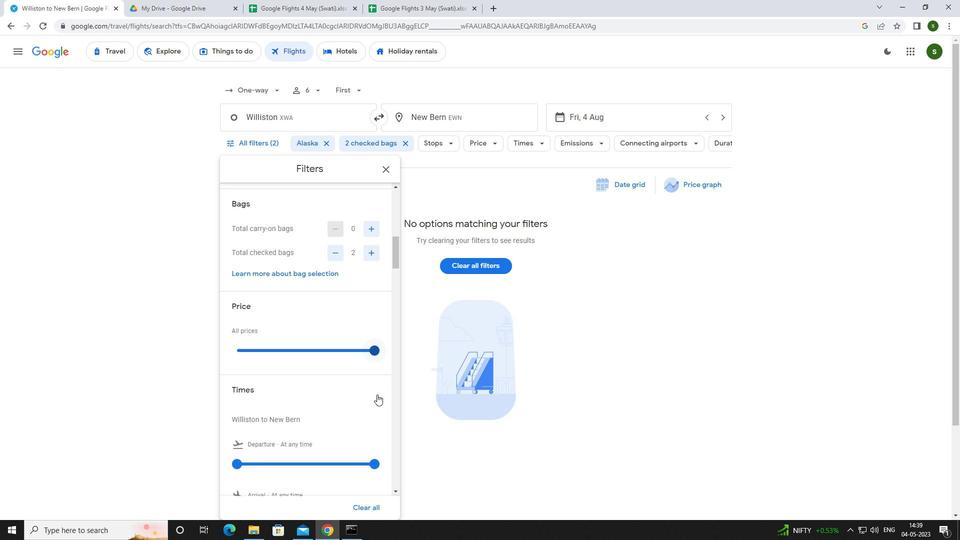 
Action: Mouse moved to (238, 409)
Screenshot: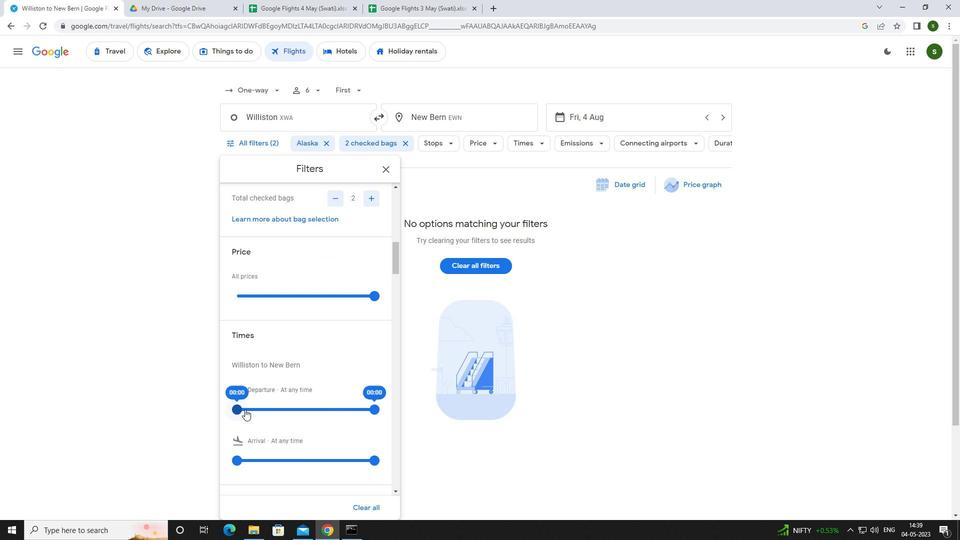 
Action: Mouse pressed left at (238, 409)
Screenshot: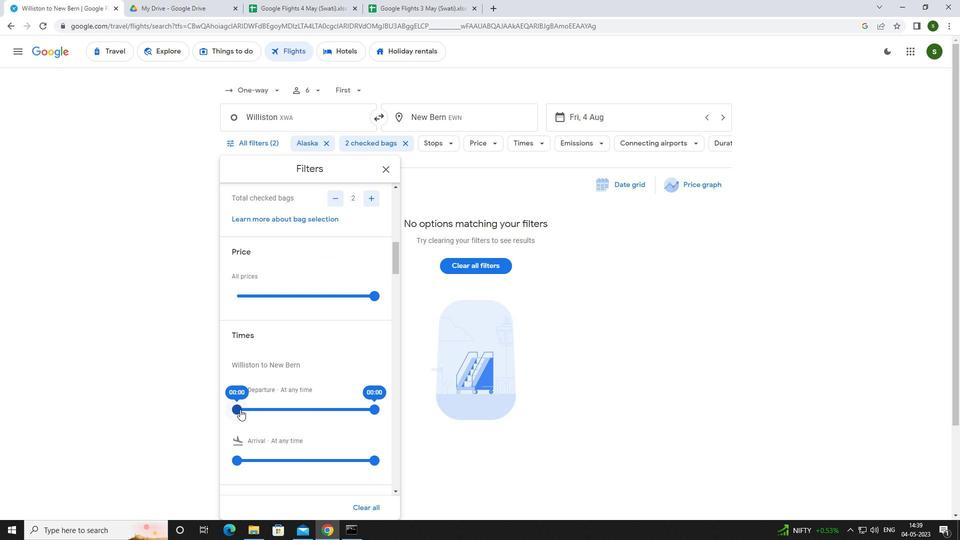 
Action: Mouse moved to (600, 339)
Screenshot: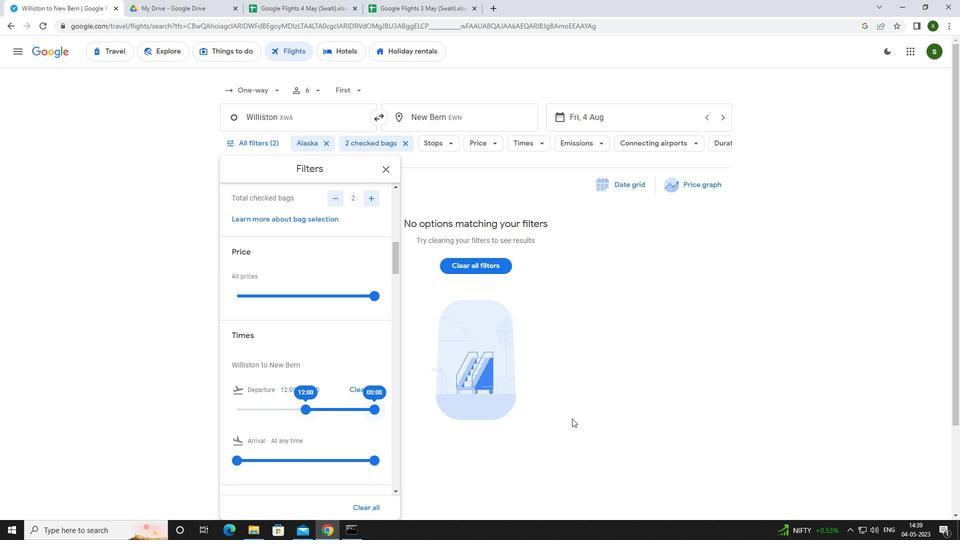 
Action: Mouse pressed left at (600, 339)
Screenshot: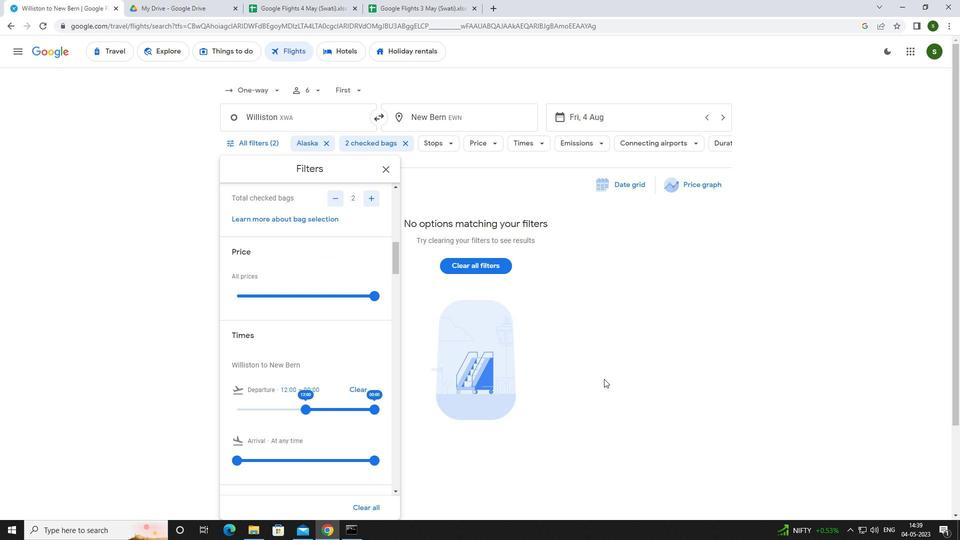 
Action: Mouse moved to (598, 339)
Screenshot: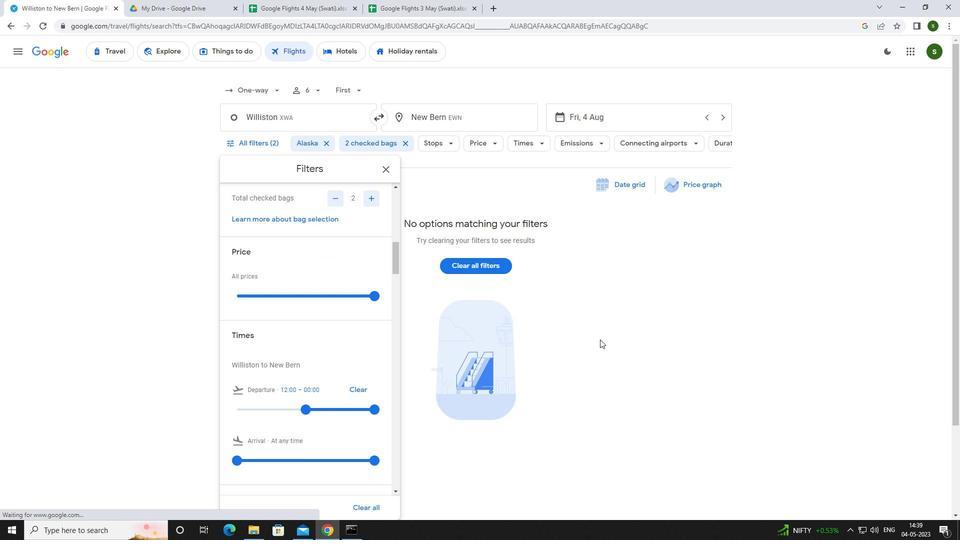 
